 Task: Open Card Card0000000160 in Board Board0000000040 in Workspace WS0000000014 in Trello. Add Member Email0000000056 to Card Card0000000160 in Board Board0000000040 in Workspace WS0000000014 in Trello. Add Red Label titled Label0000000160 to Card Card0000000160 in Board Board0000000040 in Workspace WS0000000014 in Trello. Add Checklist CL0000000160 to Card Card0000000160 in Board Board0000000040 in Workspace WS0000000014 in Trello. Add Dates with Start Date as Jul 01 2023 and Due Date as Jul 31 2023 to Card Card0000000160 in Board Board0000000040 in Workspace WS0000000014 in Trello
Action: Mouse moved to (385, 554)
Screenshot: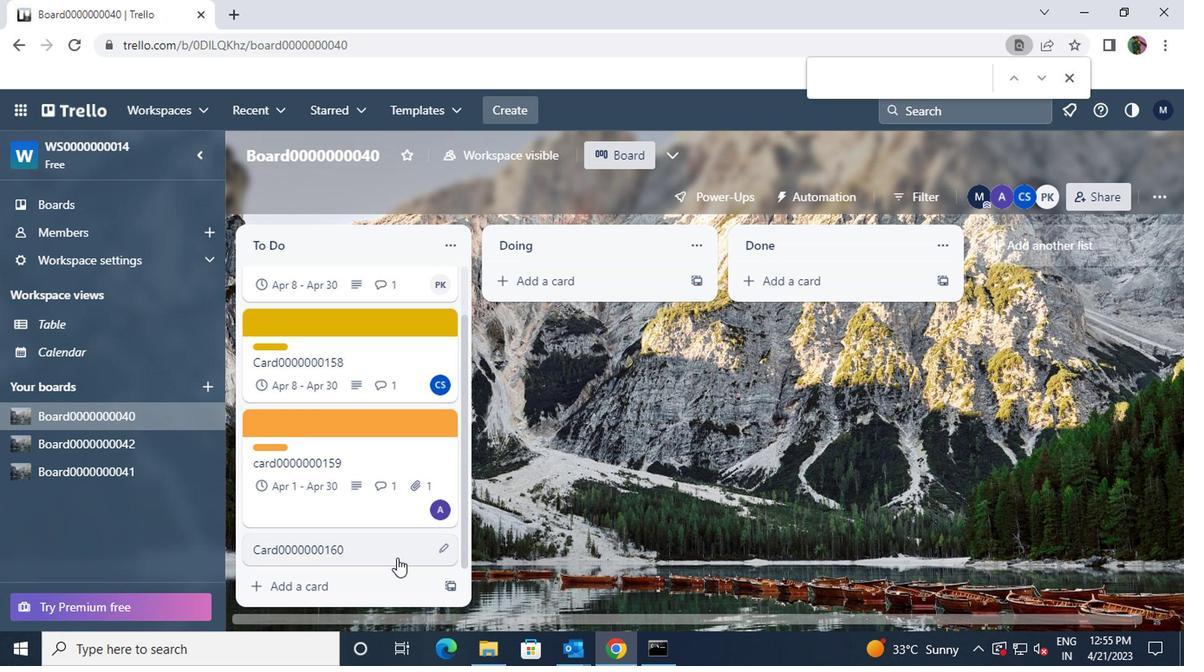 
Action: Mouse pressed left at (385, 554)
Screenshot: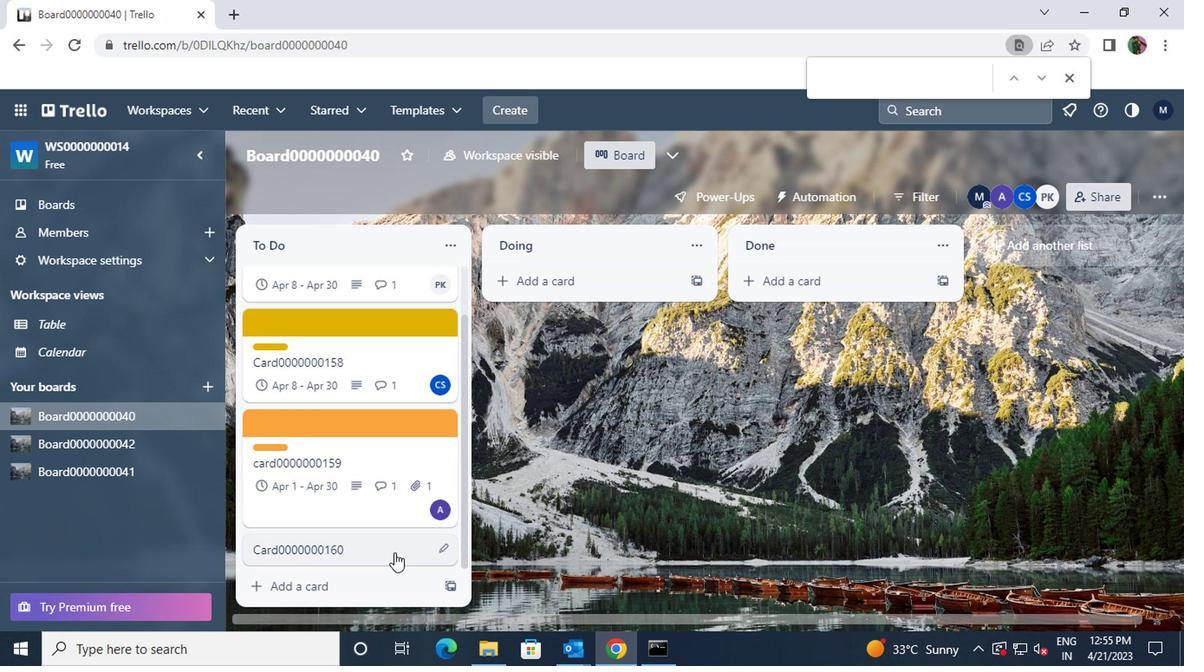 
Action: Mouse moved to (768, 243)
Screenshot: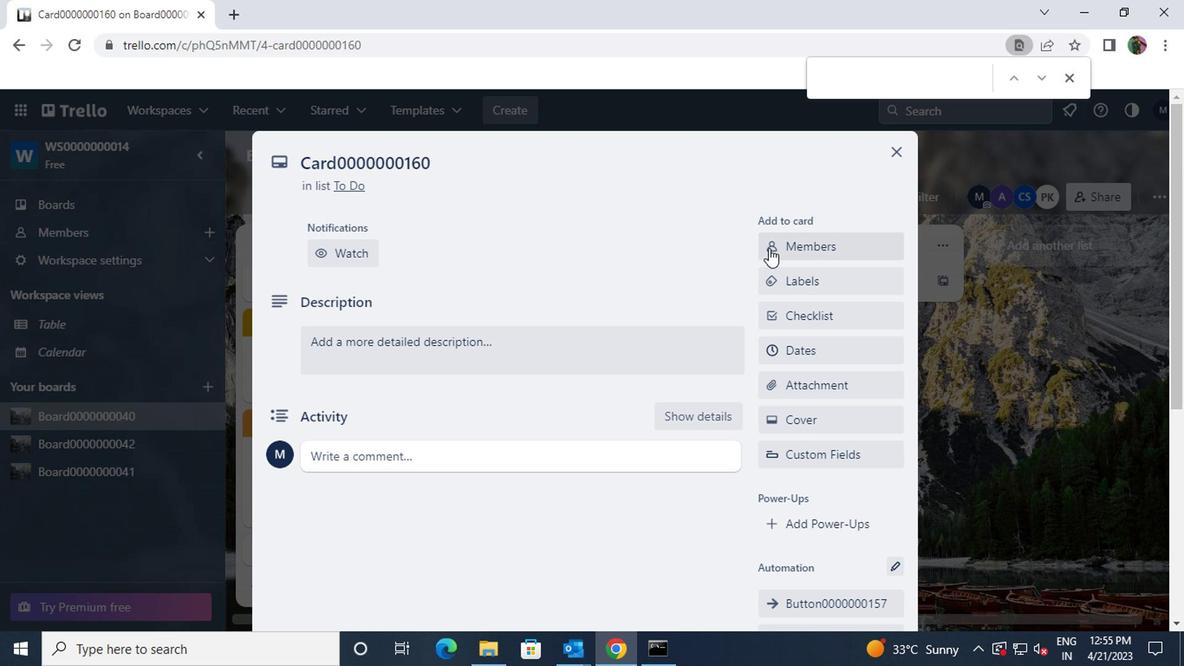 
Action: Mouse pressed left at (768, 243)
Screenshot: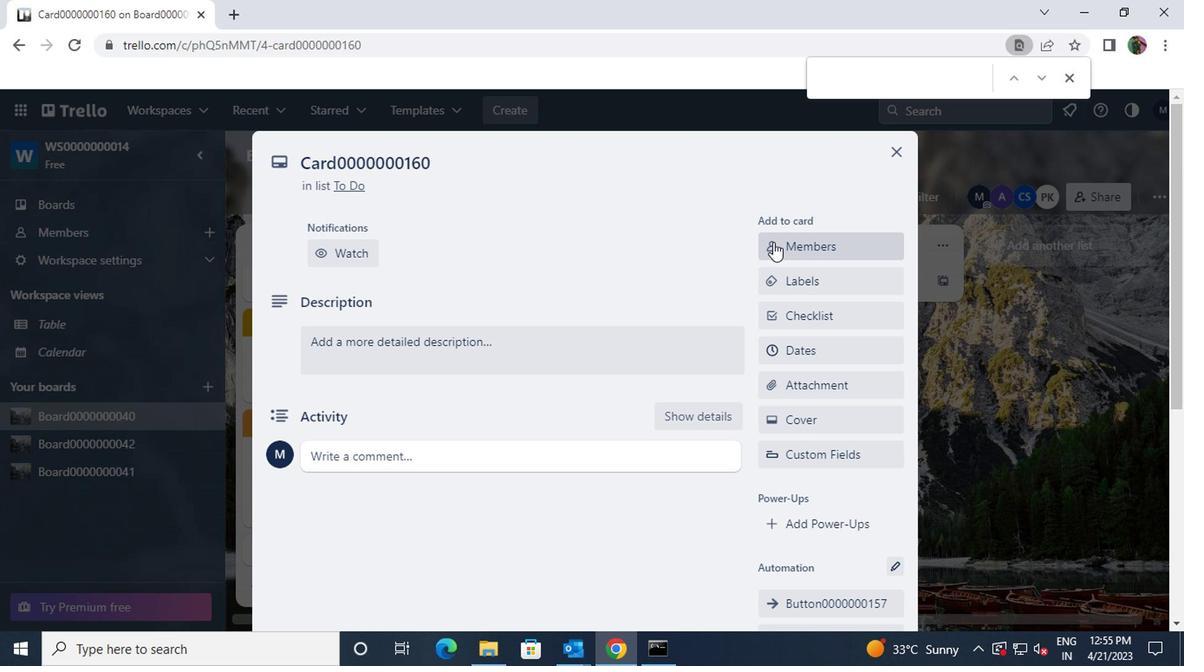 
Action: Key pressed vinnyoffice2<Key.shift>@GMAIL.COM
Screenshot: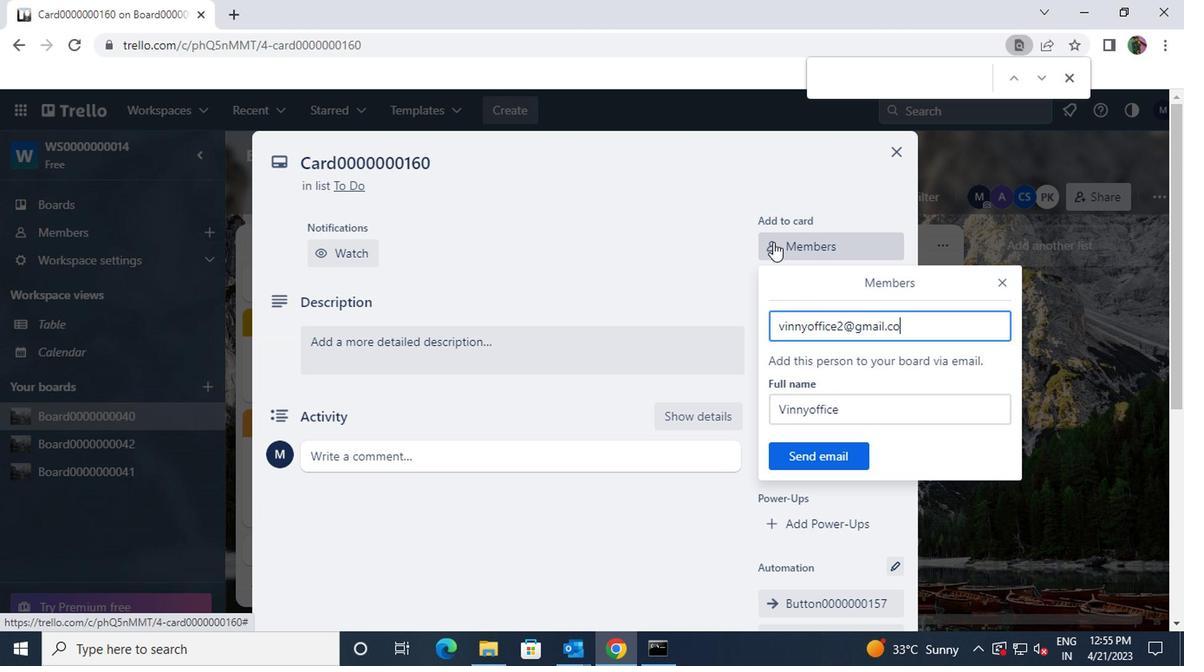 
Action: Mouse moved to (836, 458)
Screenshot: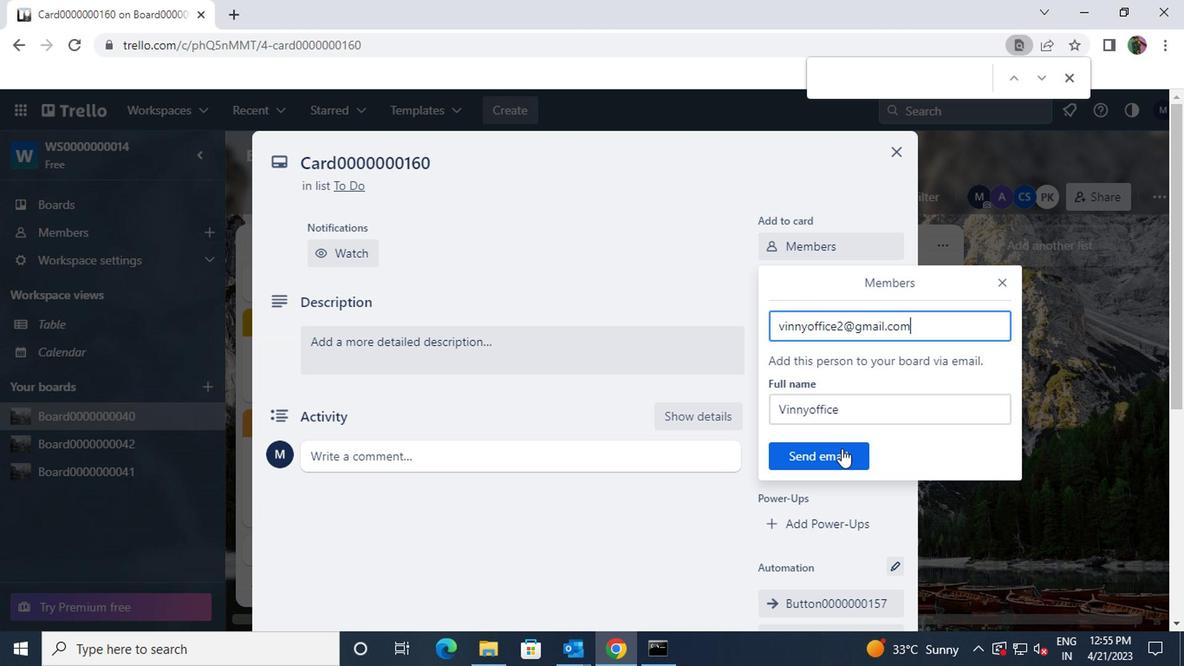 
Action: Mouse pressed left at (836, 458)
Screenshot: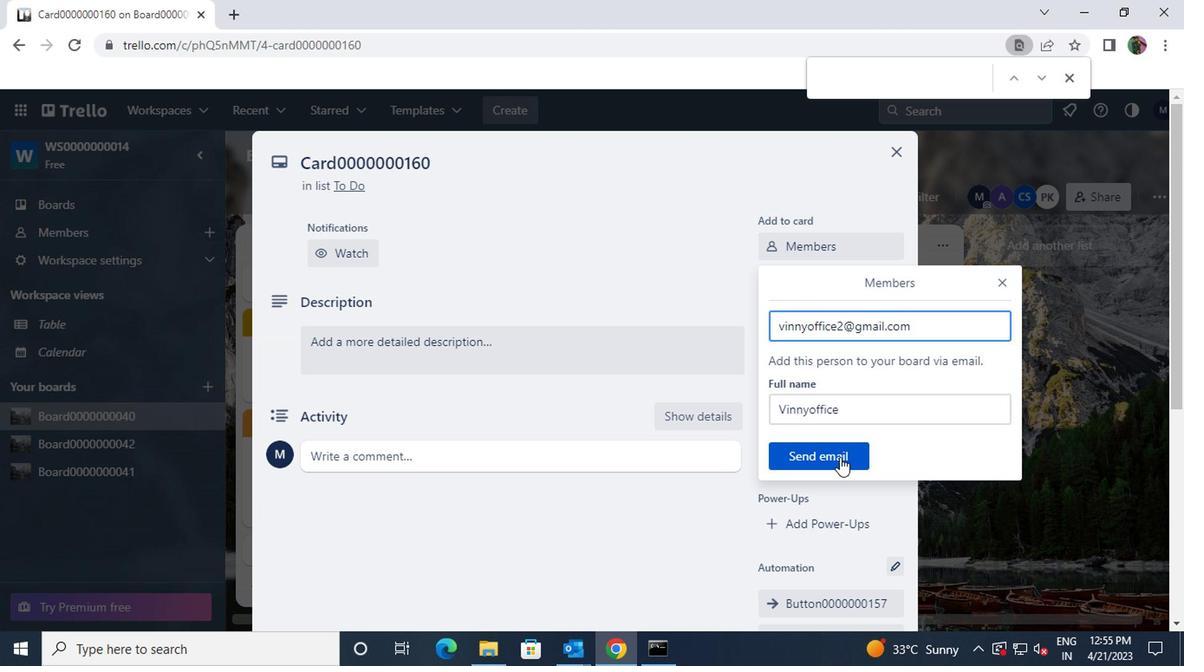 
Action: Mouse moved to (839, 280)
Screenshot: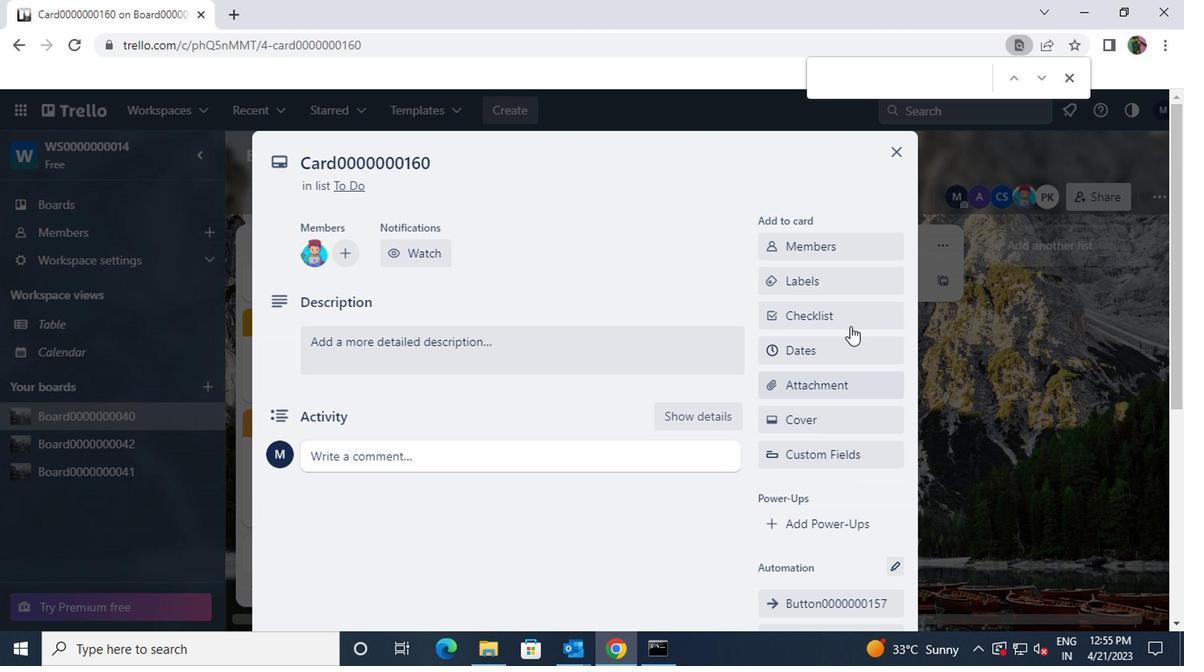 
Action: Mouse pressed left at (839, 280)
Screenshot: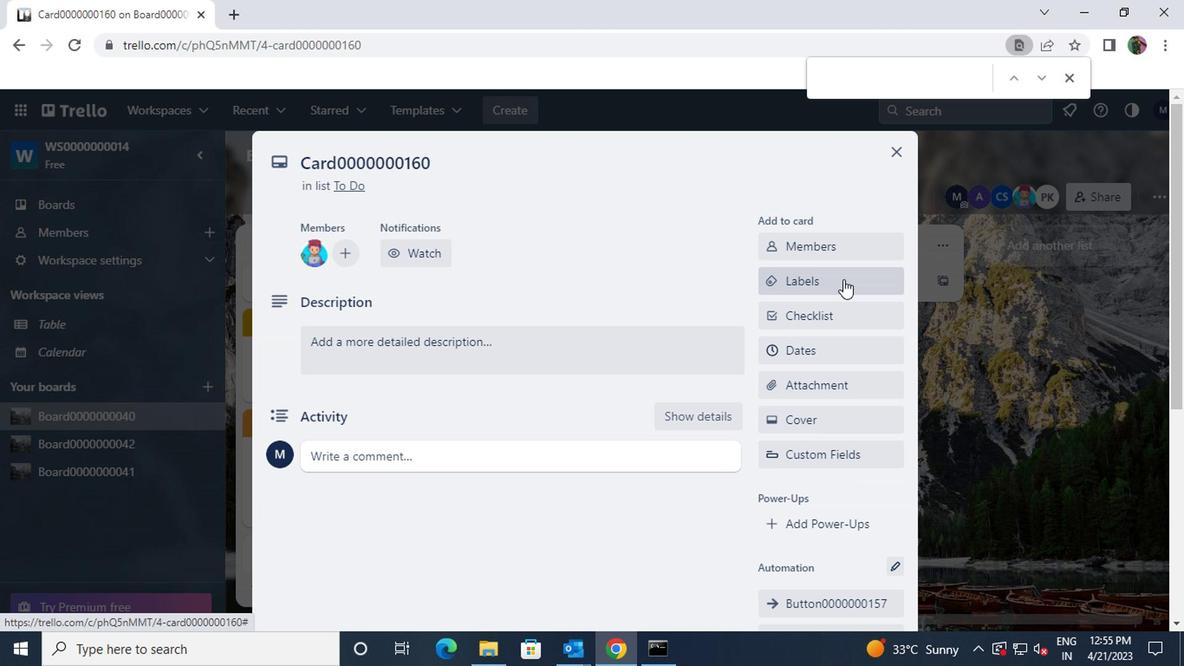 
Action: Mouse moved to (858, 583)
Screenshot: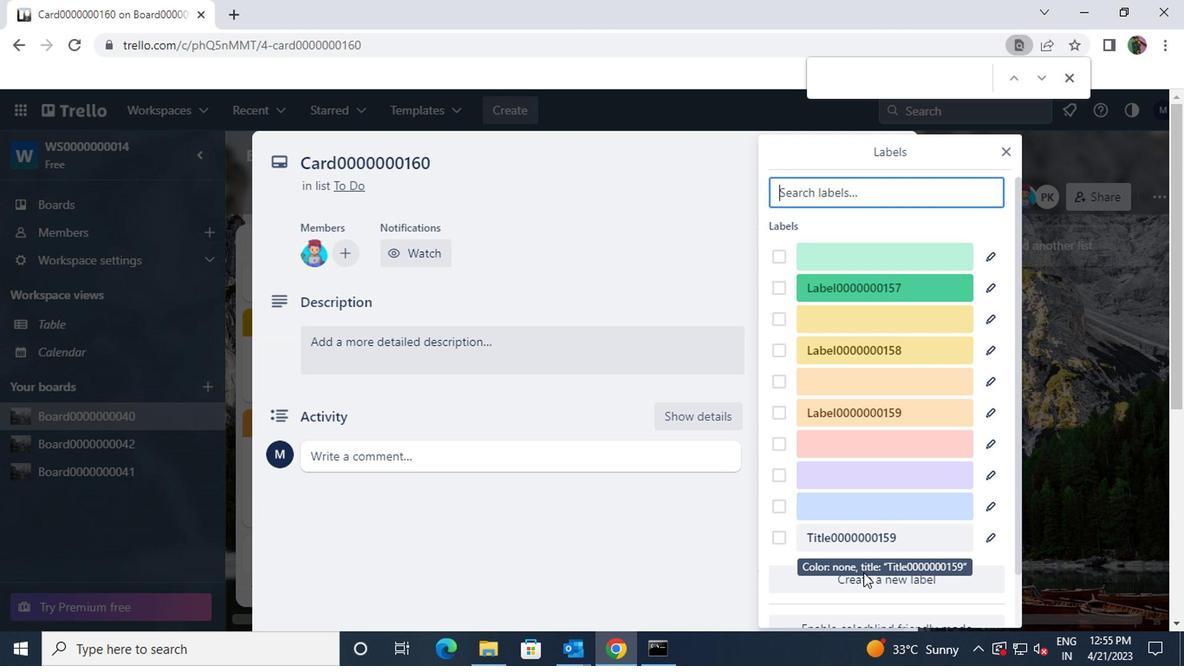 
Action: Mouse pressed left at (858, 583)
Screenshot: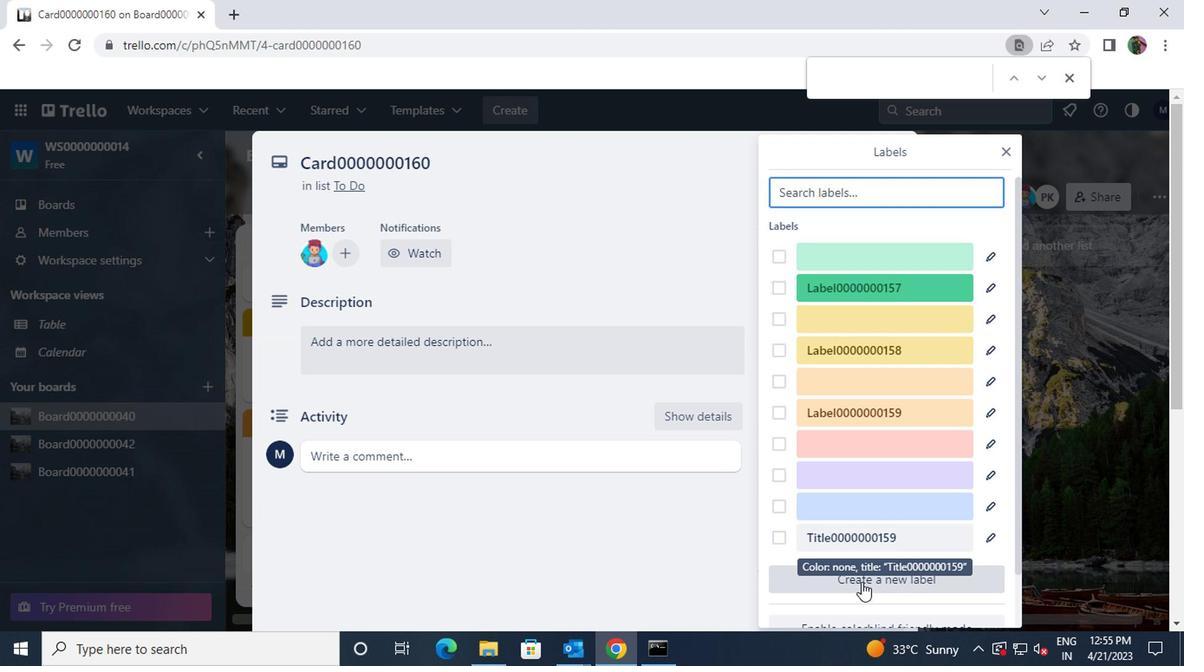 
Action: Mouse moved to (844, 312)
Screenshot: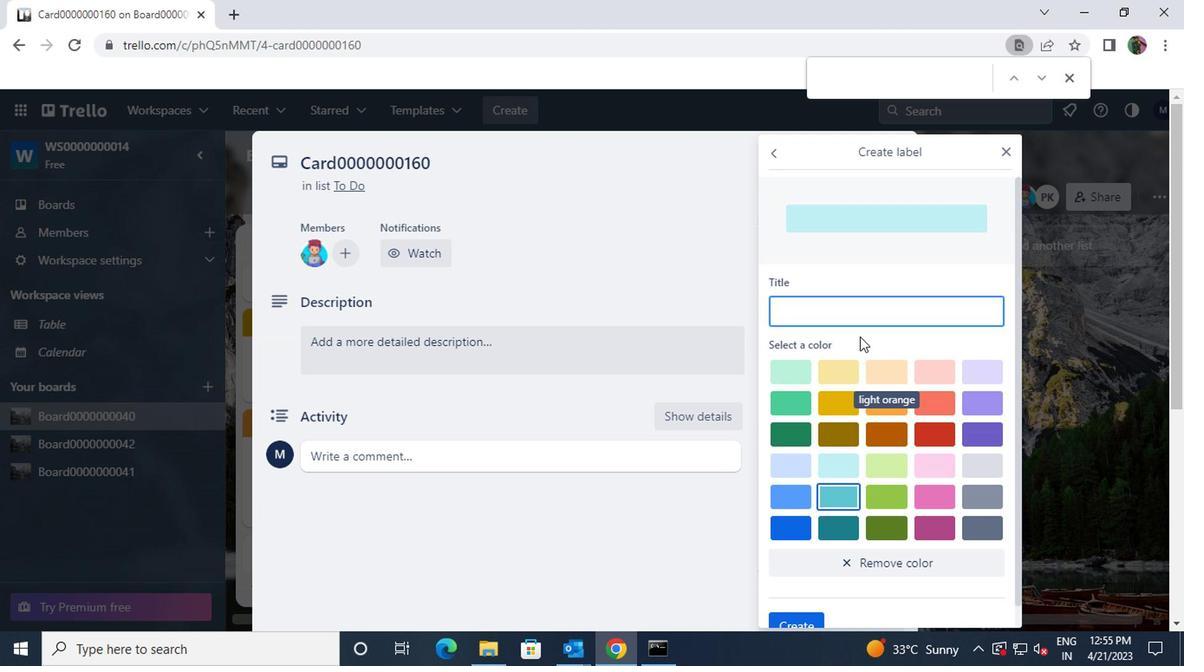 
Action: Mouse pressed left at (844, 312)
Screenshot: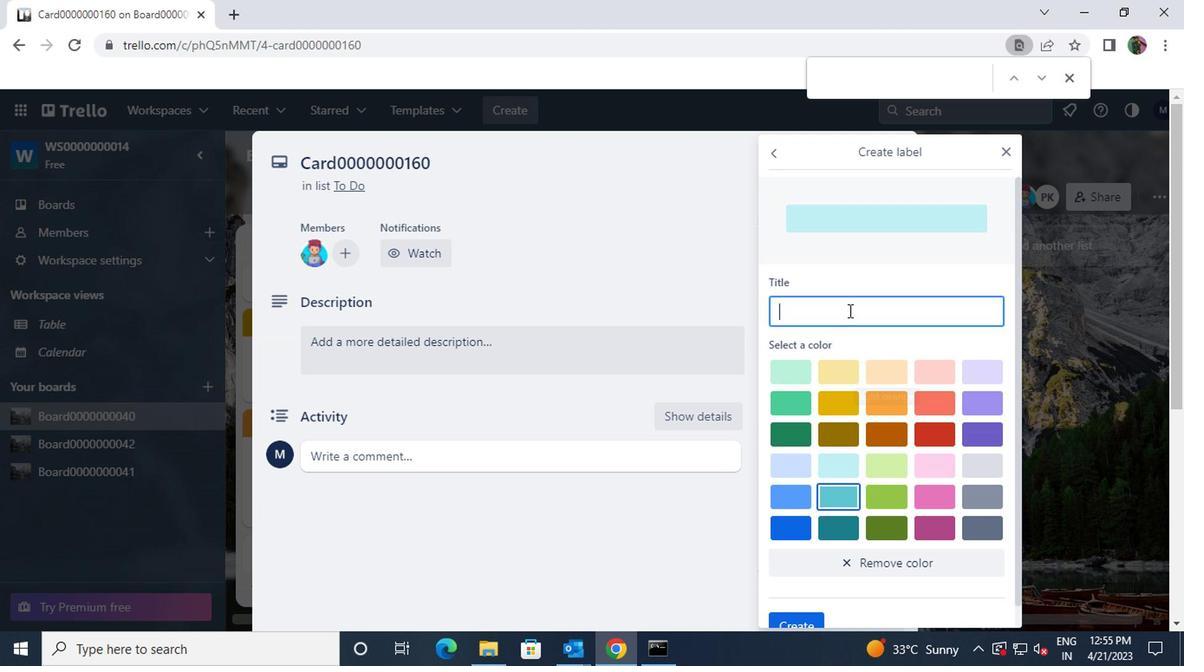 
Action: Key pressed <Key.shift>LABEL0000000160
Screenshot: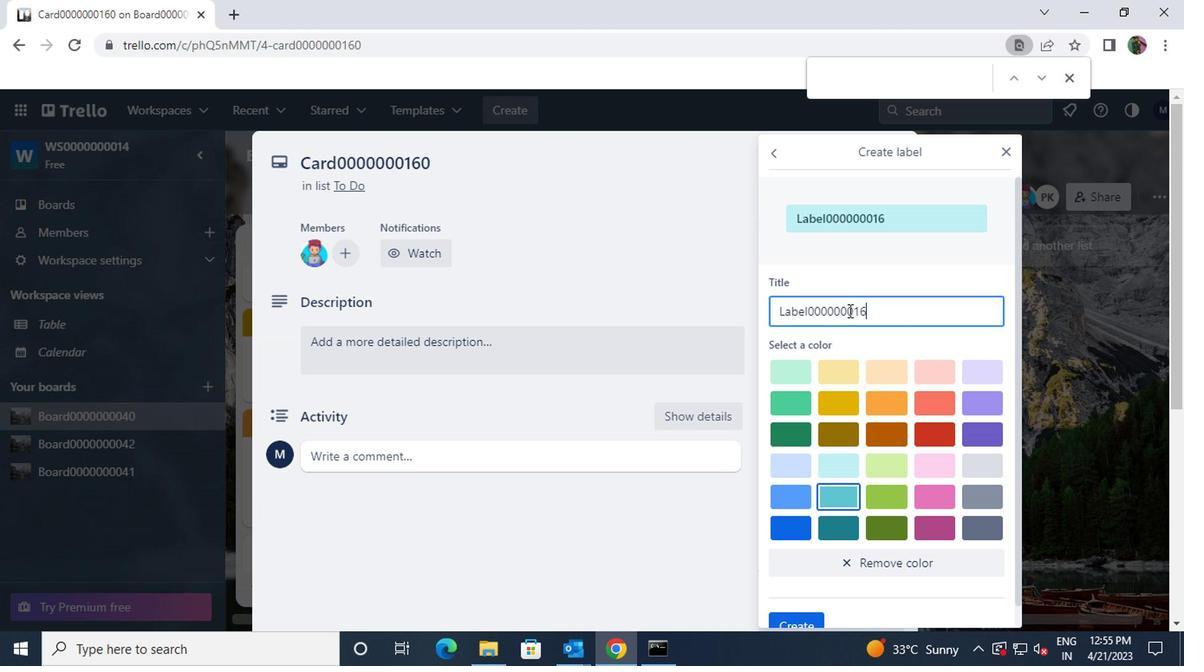 
Action: Mouse moved to (926, 423)
Screenshot: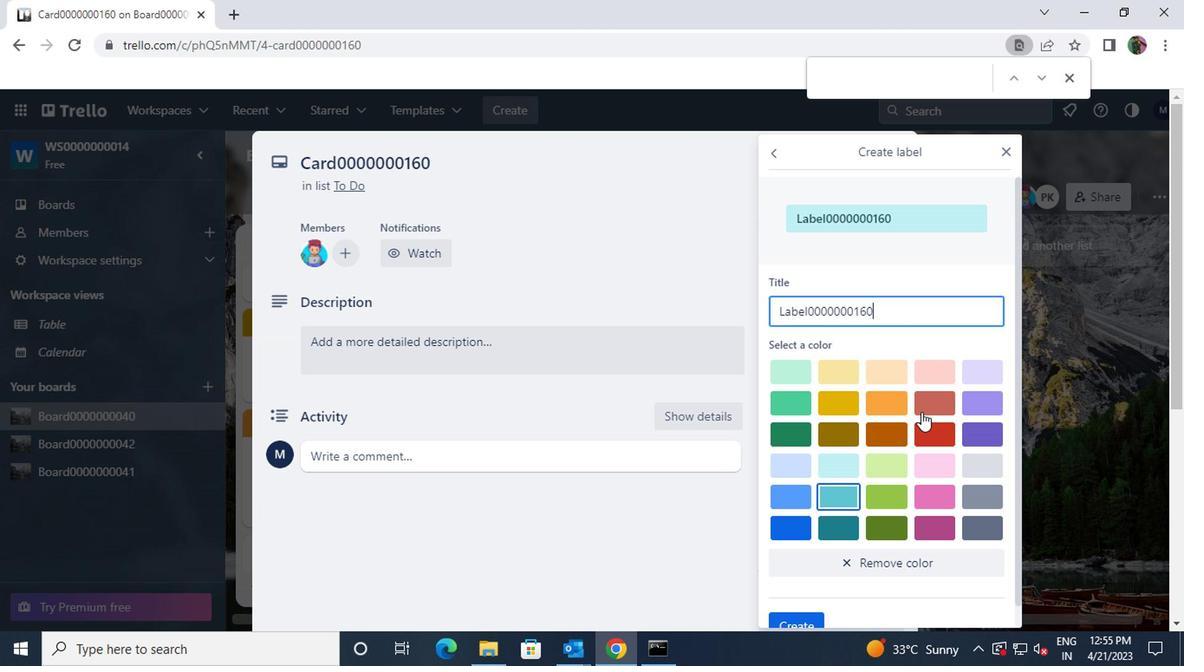 
Action: Mouse pressed left at (926, 423)
Screenshot: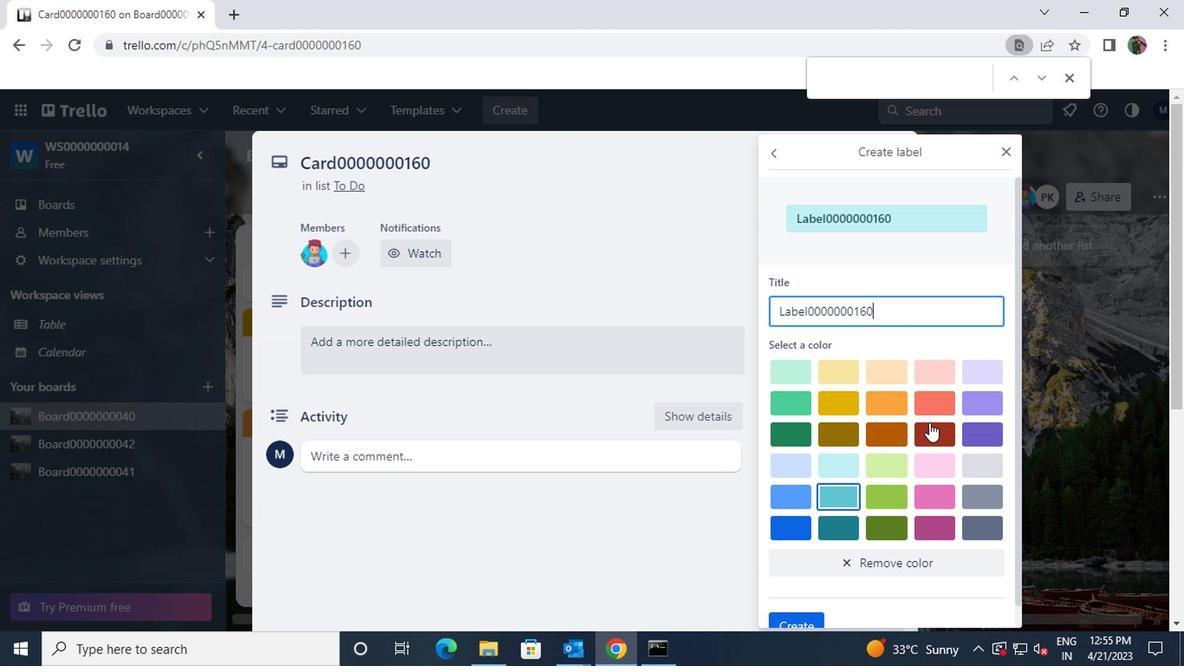 
Action: Mouse scrolled (926, 423) with delta (0, 0)
Screenshot: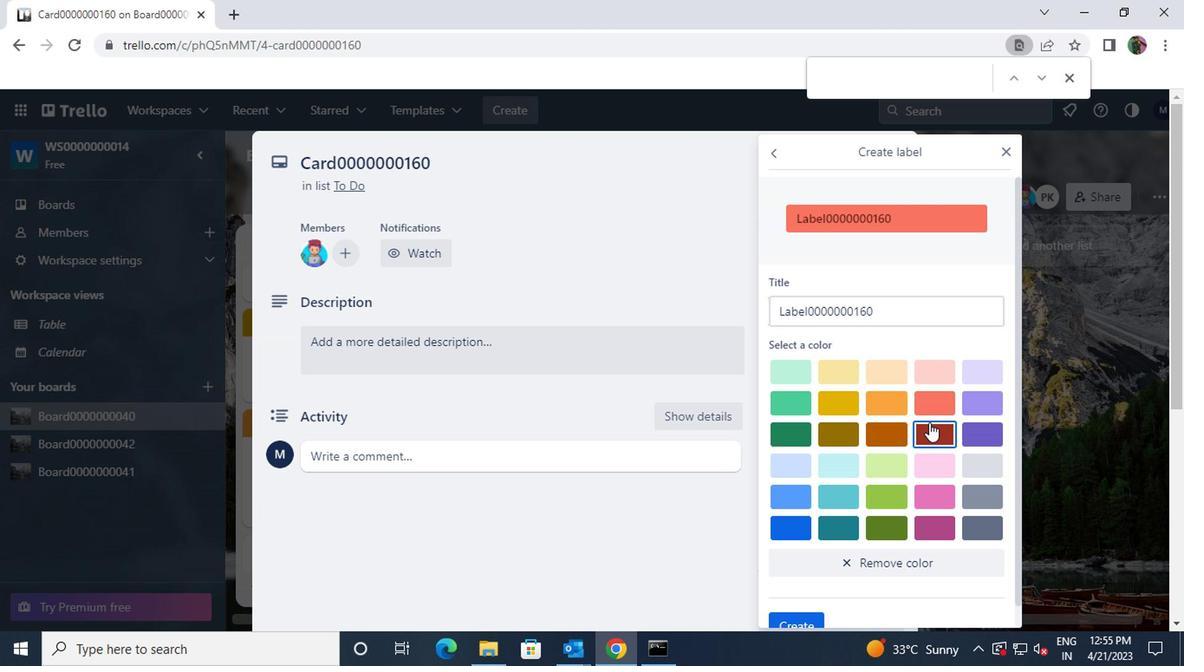 
Action: Mouse scrolled (926, 423) with delta (0, 0)
Screenshot: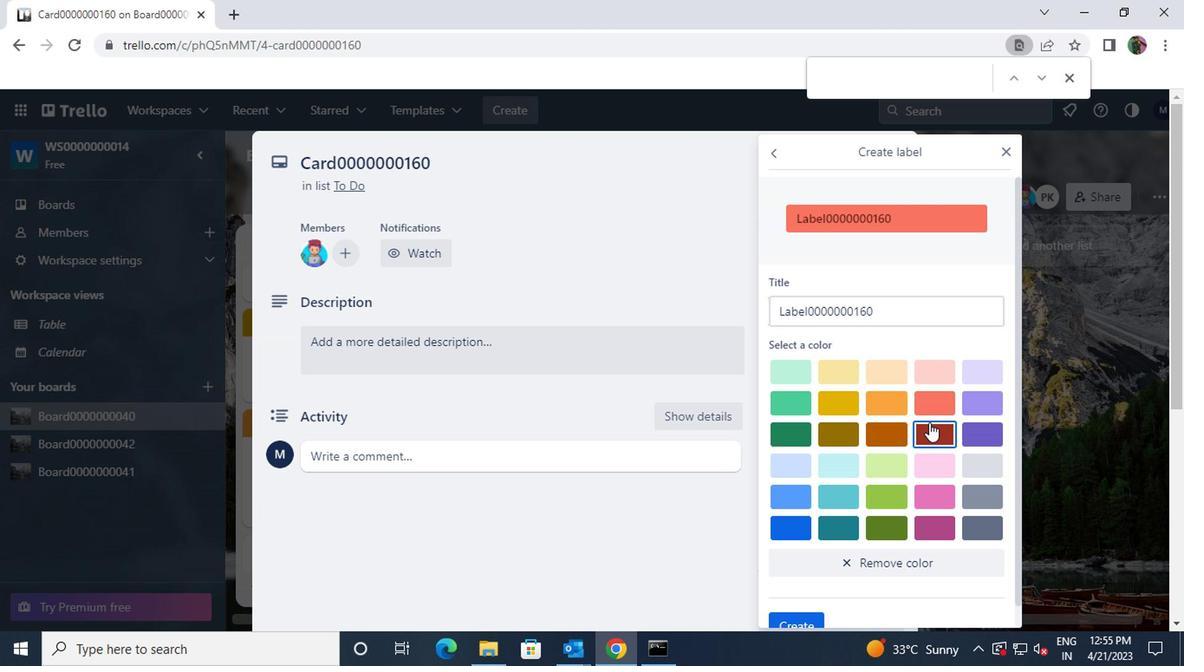 
Action: Mouse moved to (803, 600)
Screenshot: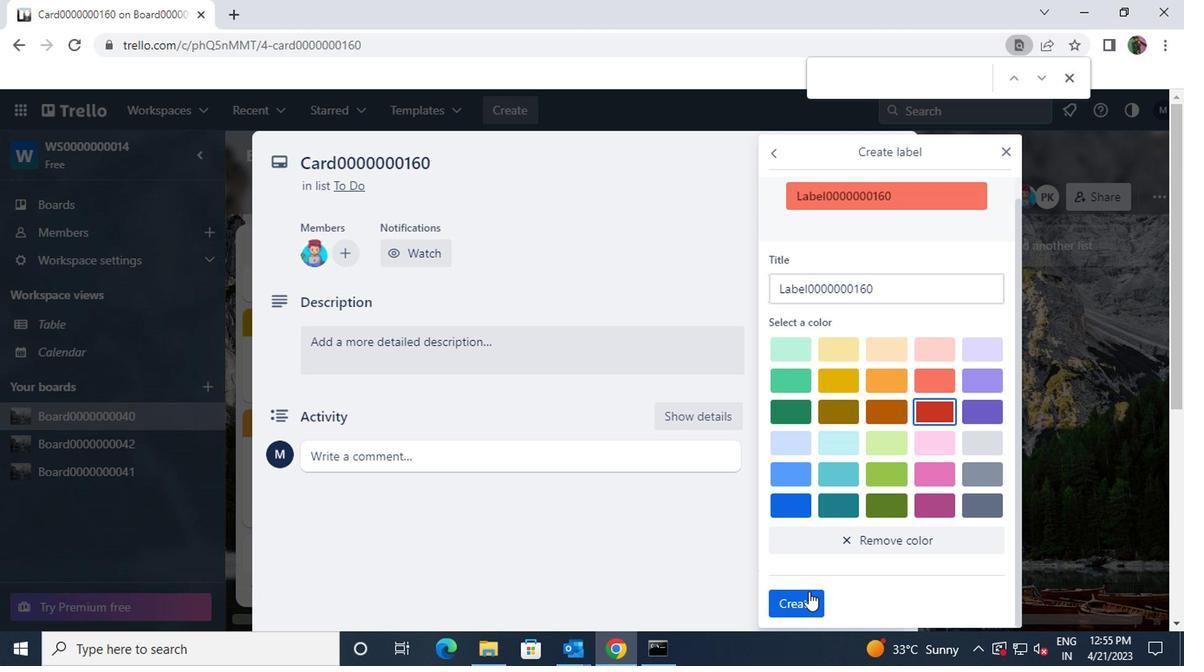 
Action: Mouse pressed left at (803, 600)
Screenshot: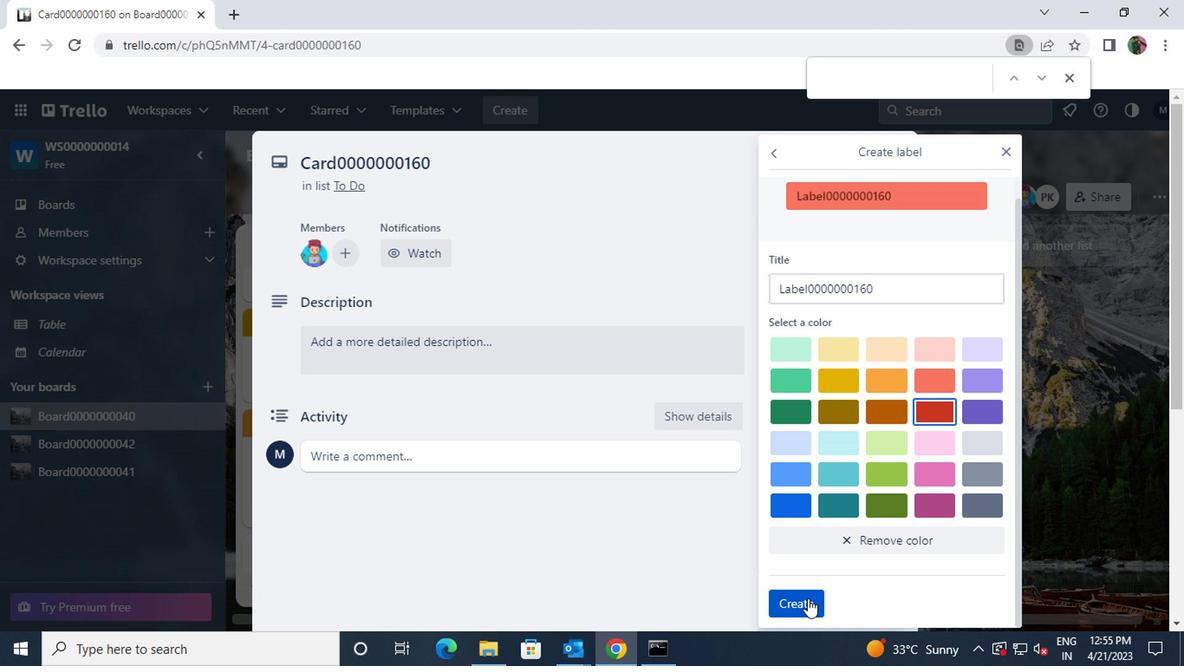 
Action: Mouse moved to (1001, 162)
Screenshot: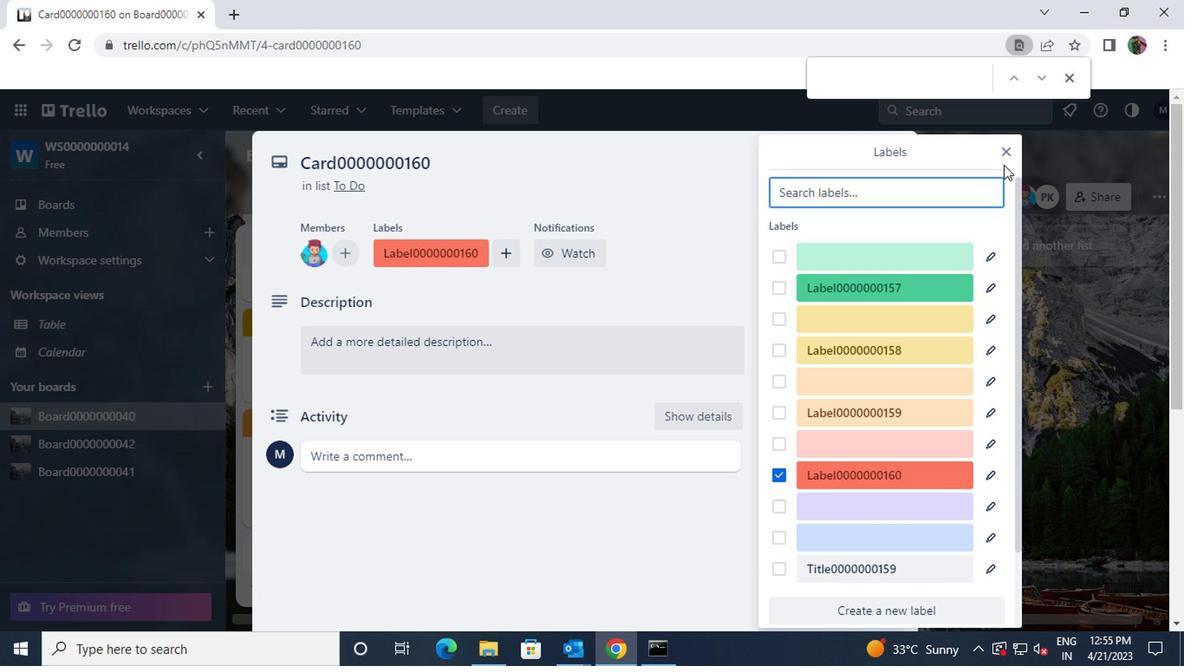 
Action: Mouse pressed left at (1001, 162)
Screenshot: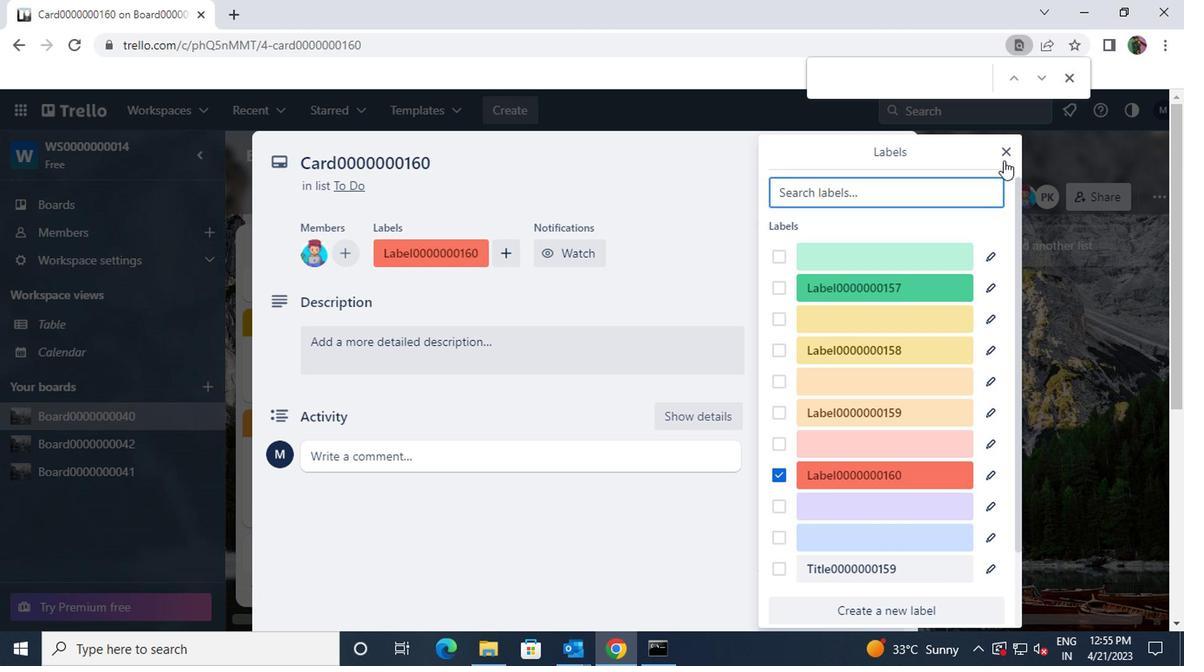 
Action: Mouse moved to (869, 314)
Screenshot: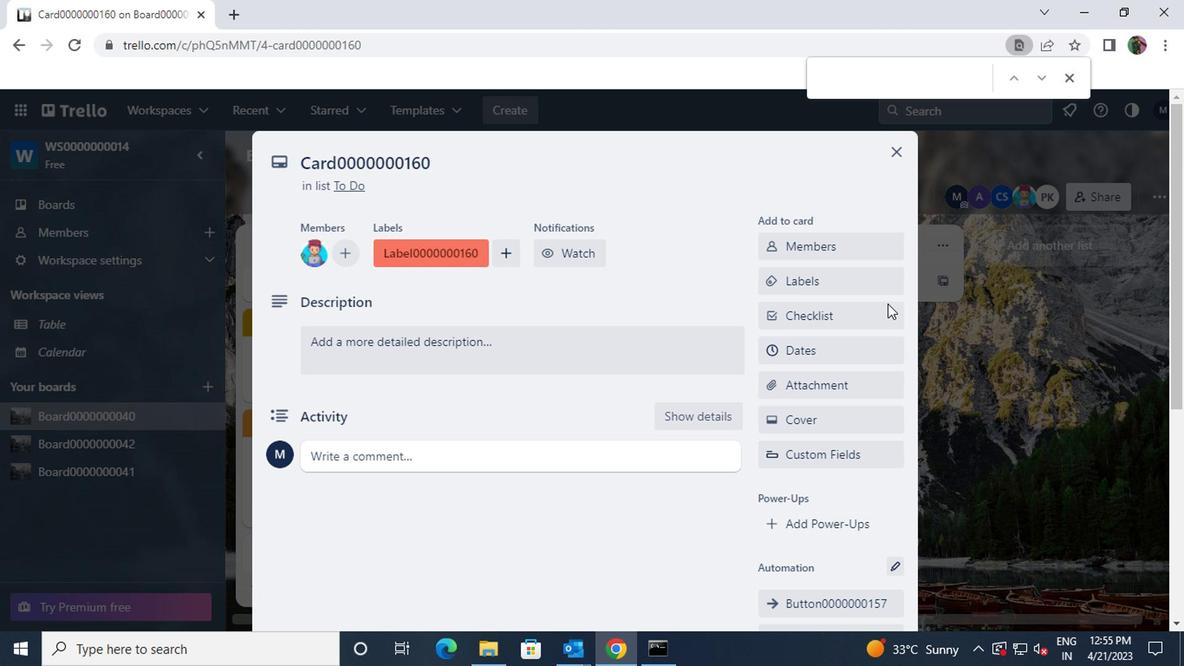 
Action: Mouse pressed left at (869, 314)
Screenshot: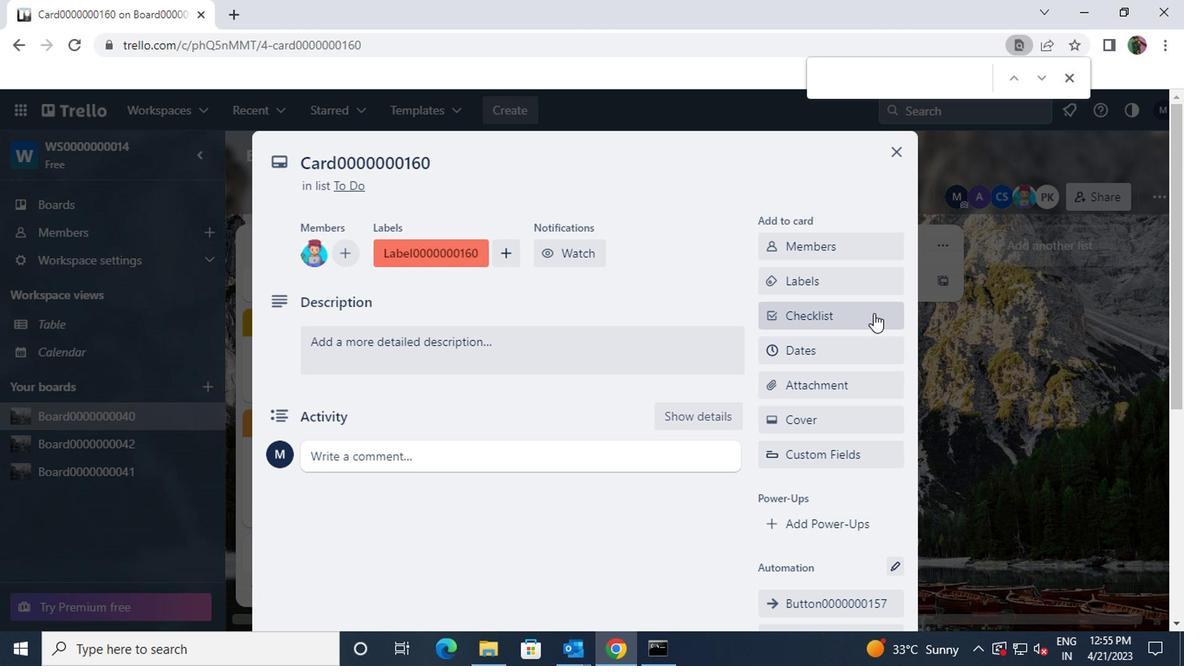 
Action: Mouse moved to (868, 347)
Screenshot: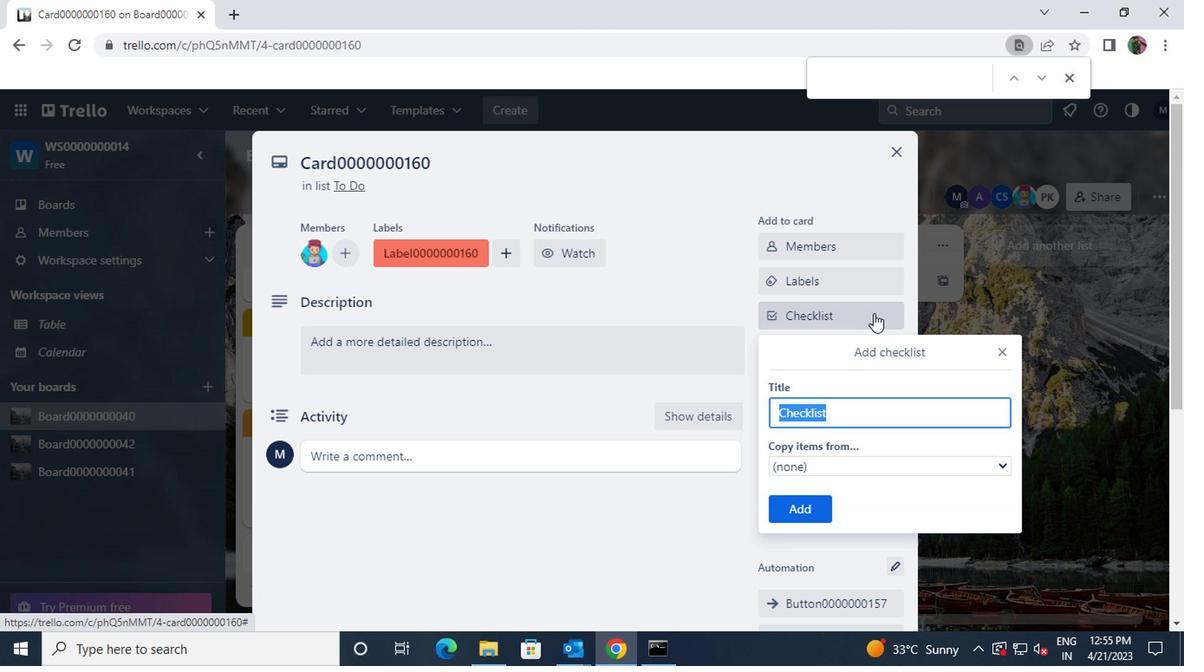 
Action: Key pressed <Key.shift>CL0000000160
Screenshot: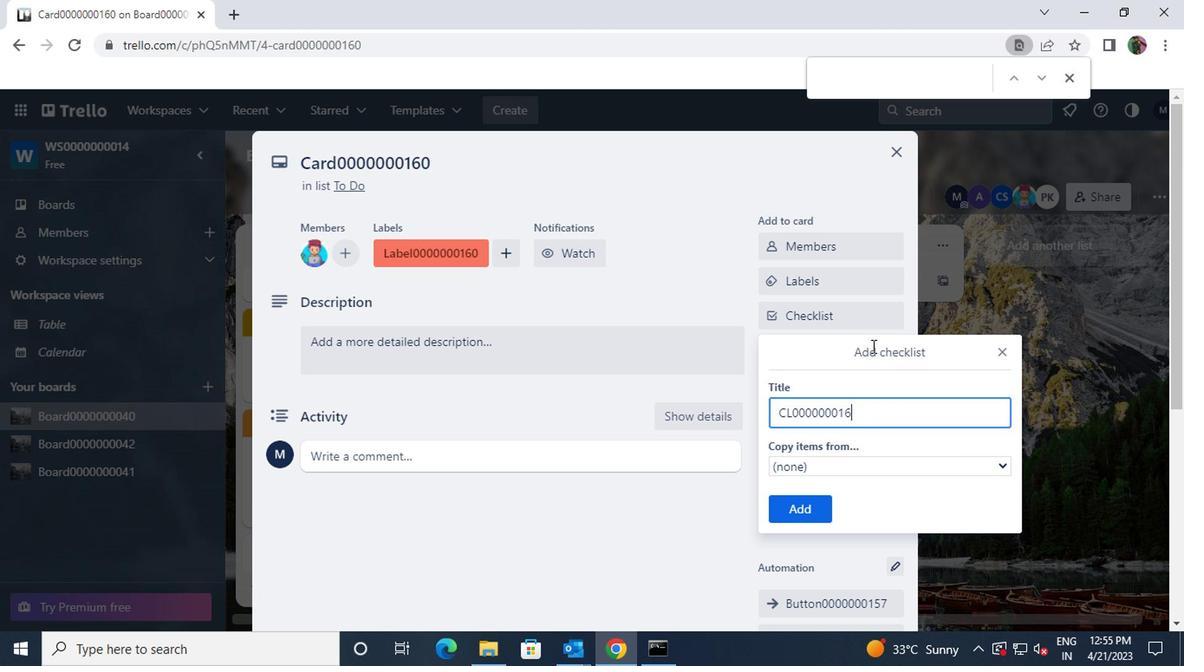 
Action: Mouse moved to (808, 500)
Screenshot: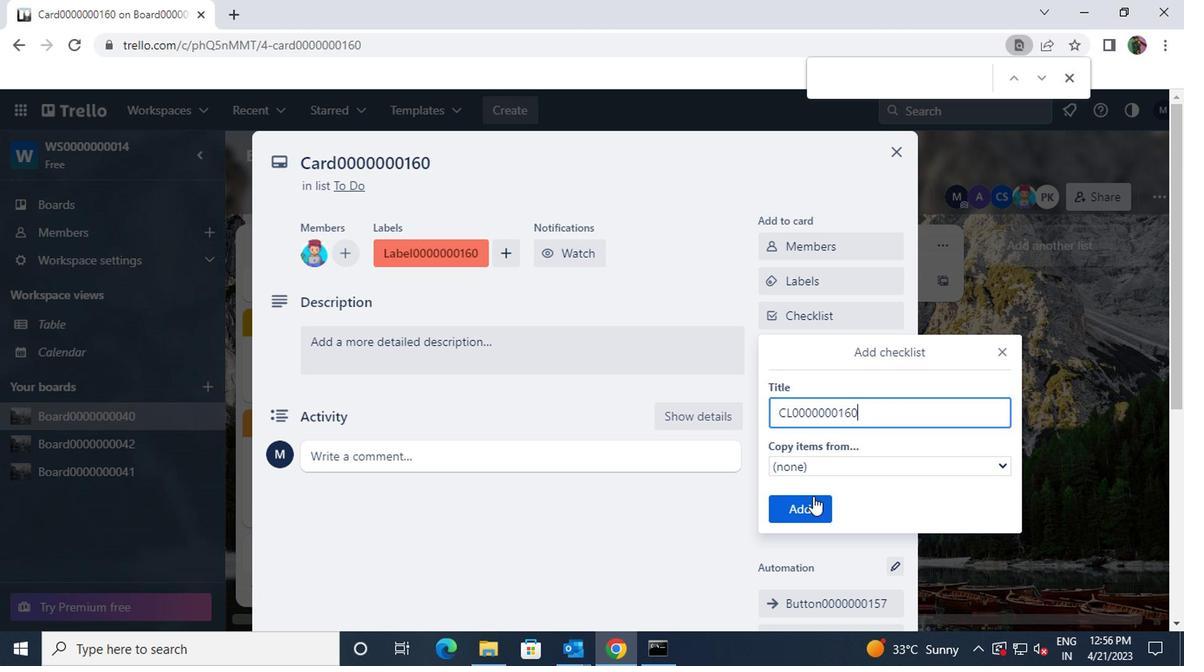 
Action: Mouse pressed left at (808, 500)
Screenshot: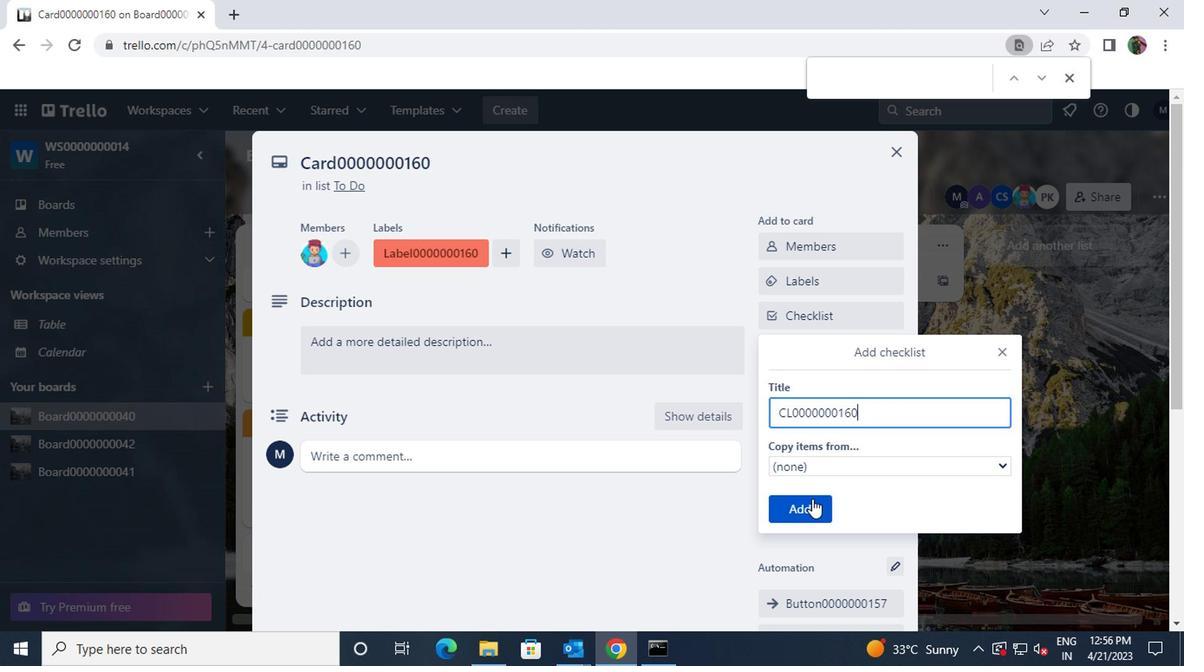
Action: Mouse moved to (834, 357)
Screenshot: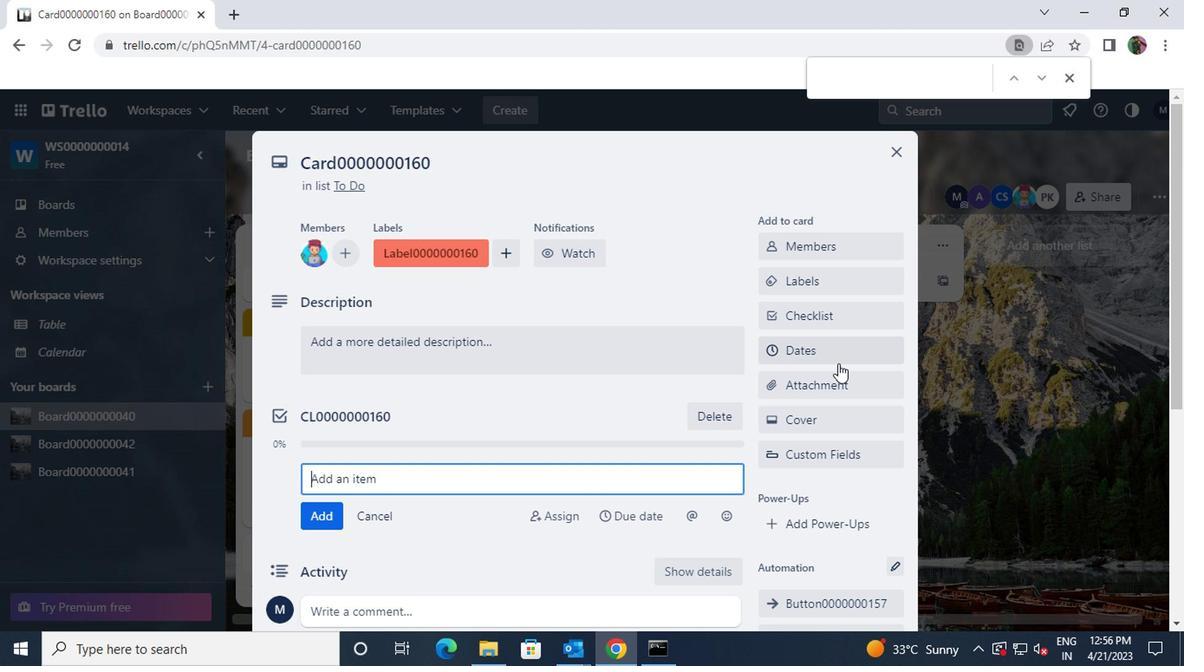 
Action: Mouse pressed left at (834, 357)
Screenshot: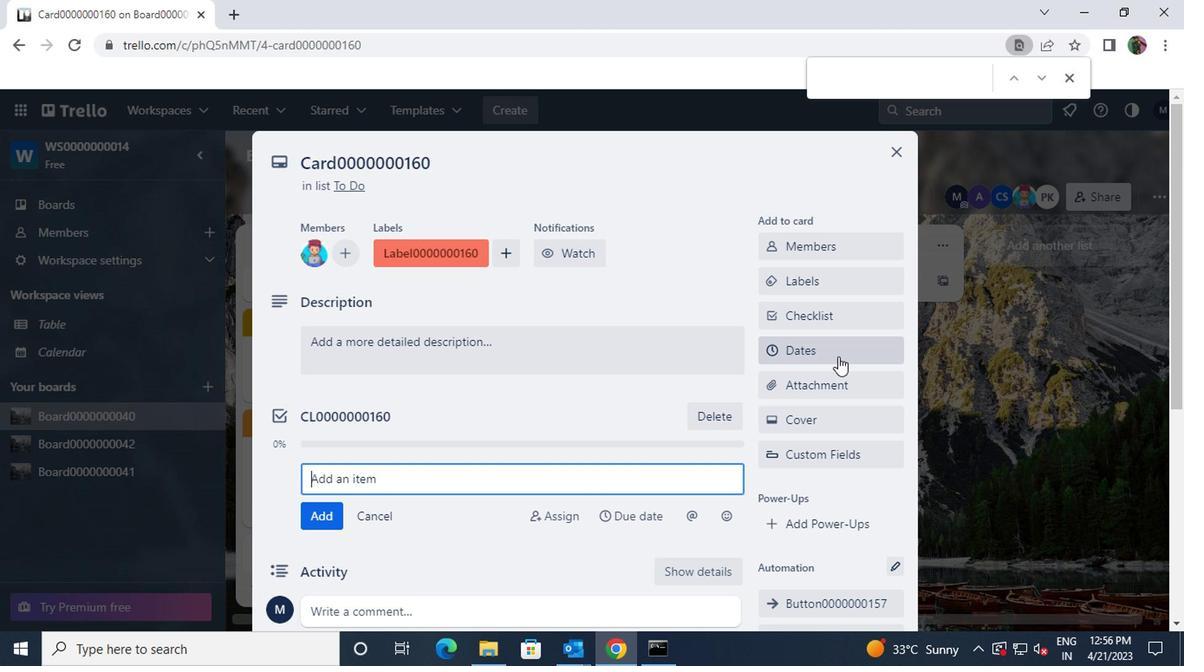 
Action: Mouse moved to (989, 204)
Screenshot: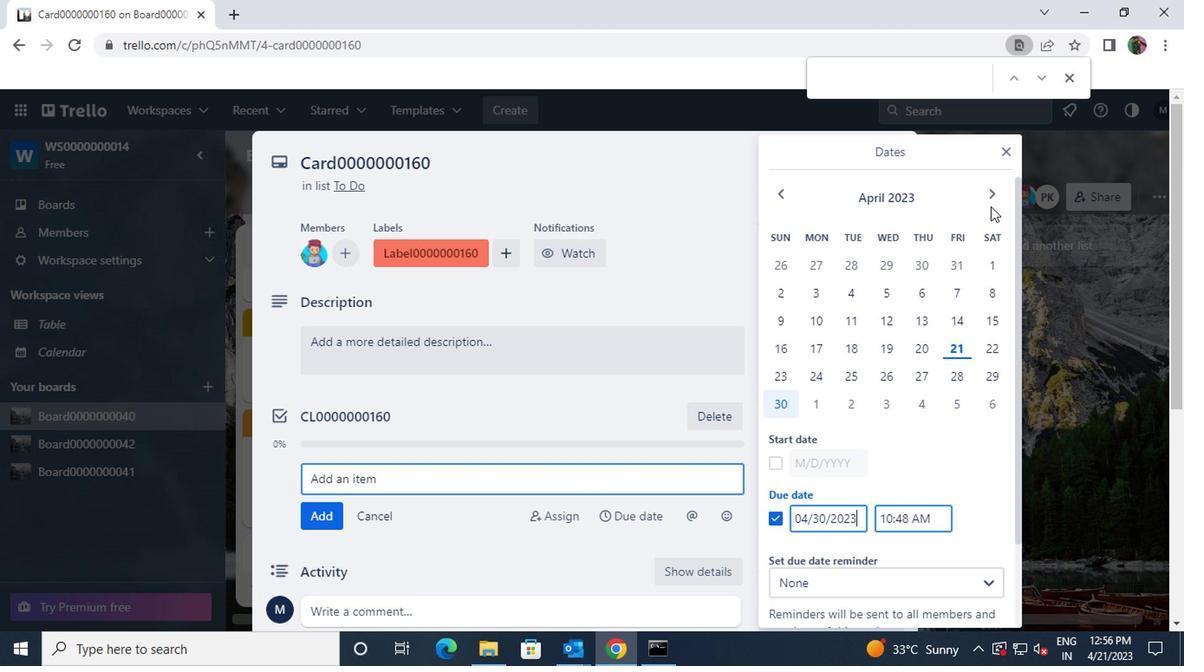 
Action: Mouse pressed left at (989, 204)
Screenshot: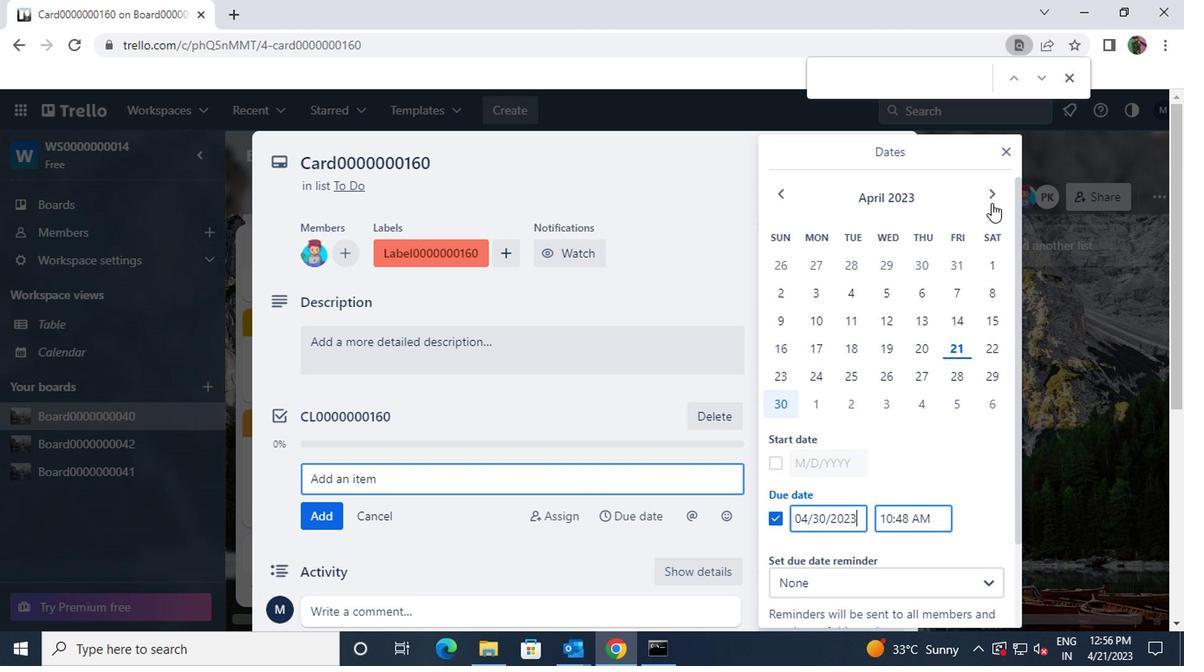 
Action: Mouse pressed left at (989, 204)
Screenshot: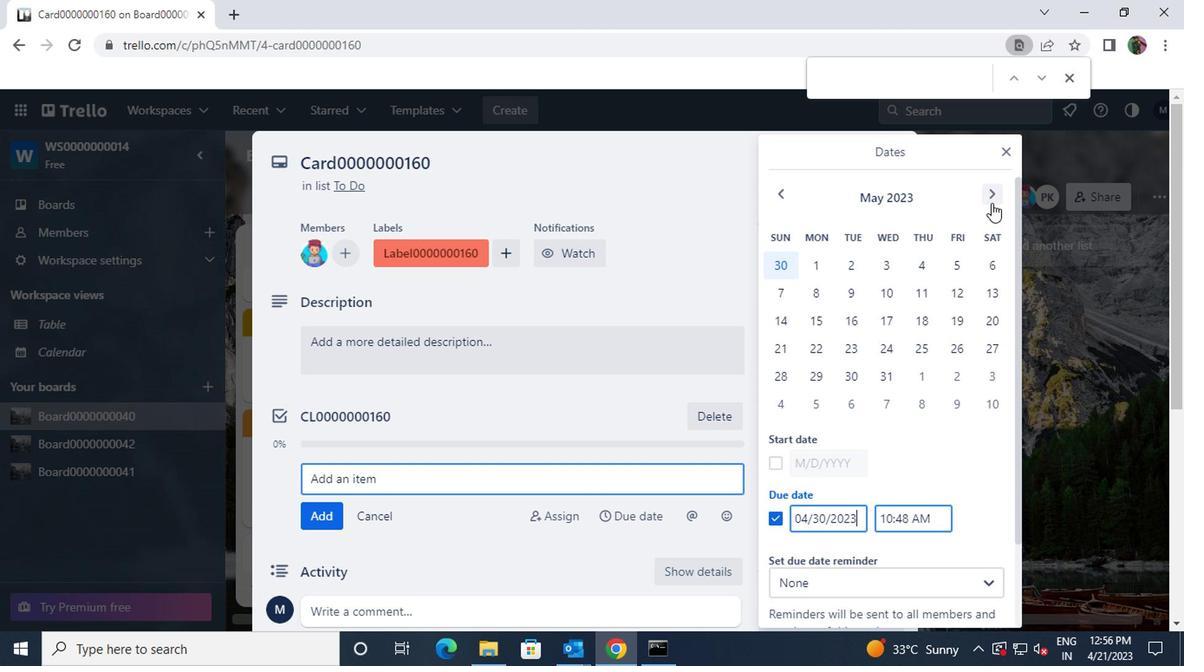 
Action: Mouse pressed left at (989, 204)
Screenshot: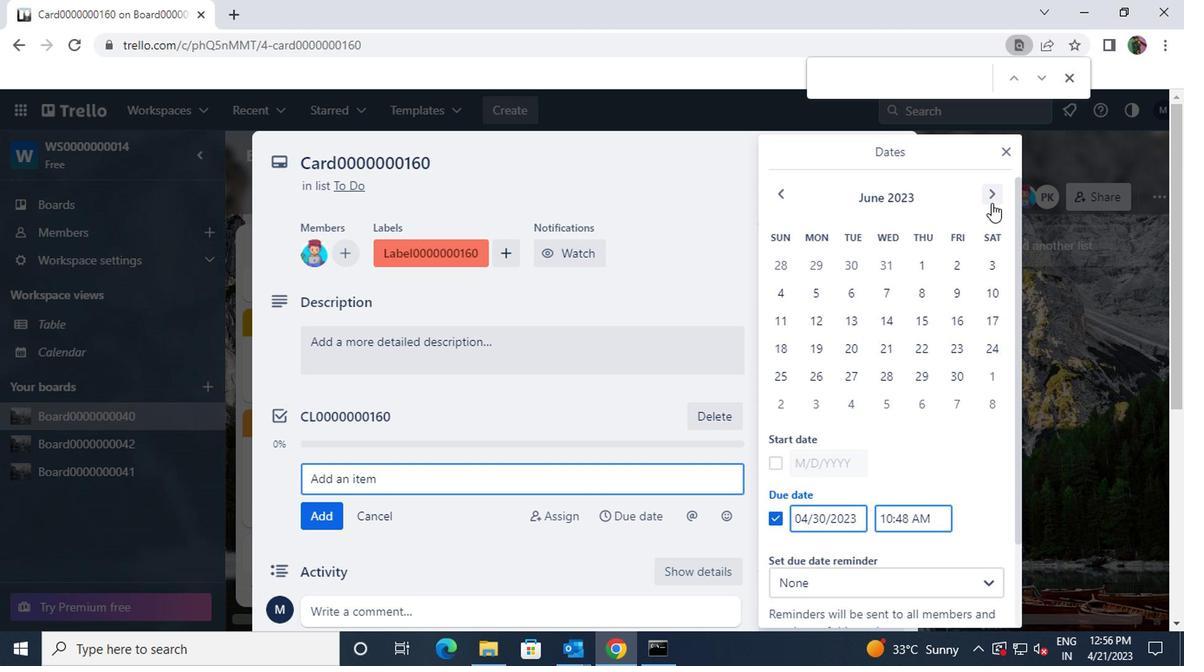 
Action: Mouse moved to (774, 468)
Screenshot: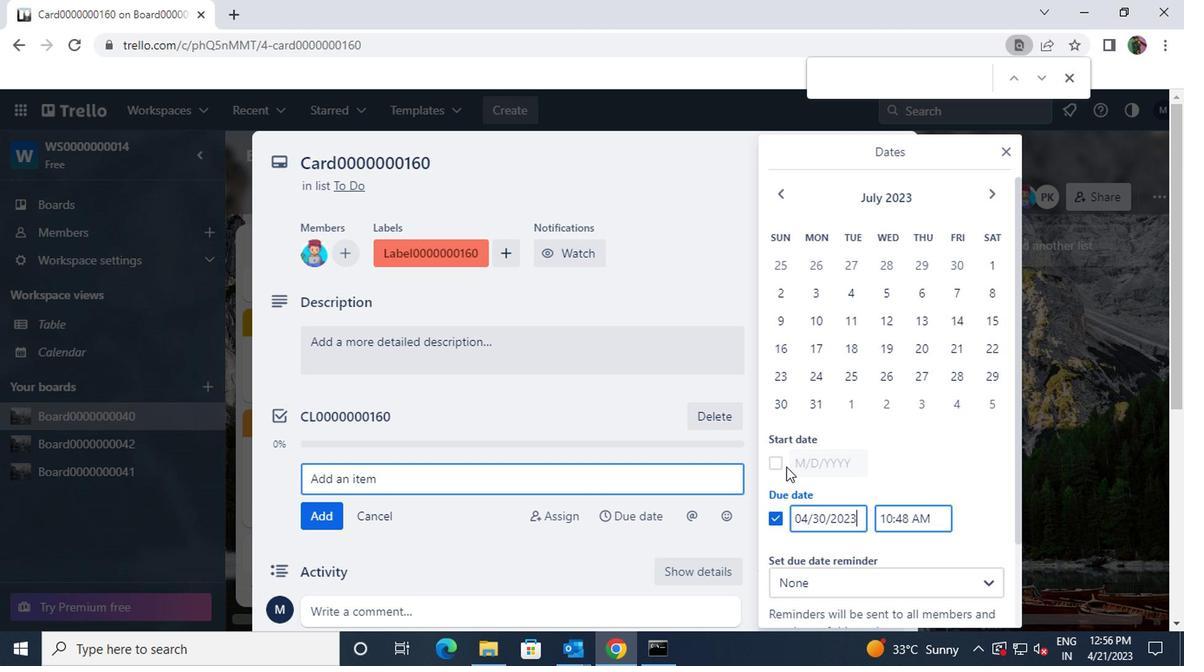 
Action: Mouse pressed left at (774, 468)
Screenshot: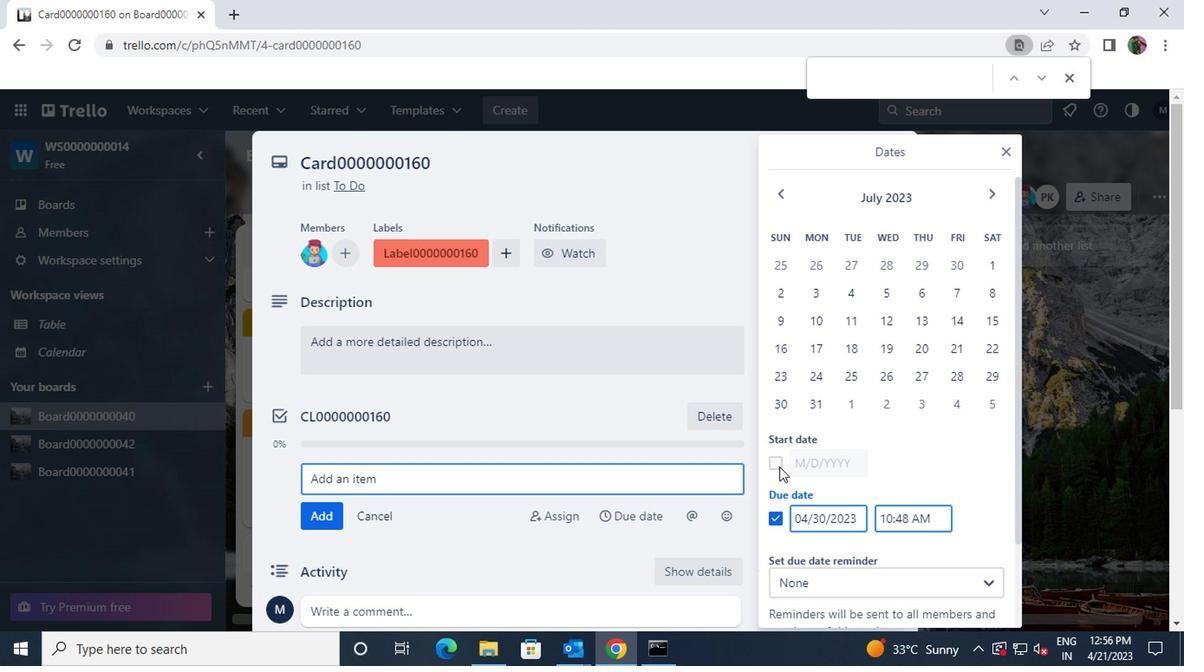 
Action: Mouse moved to (990, 267)
Screenshot: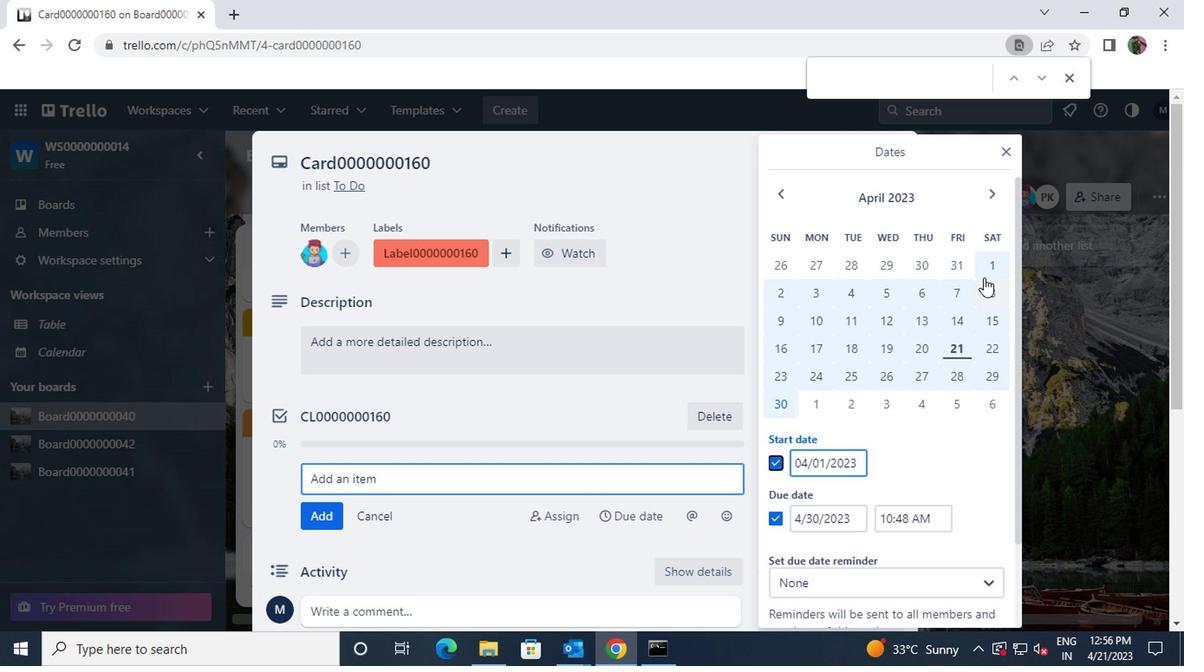 
Action: Mouse pressed left at (990, 267)
Screenshot: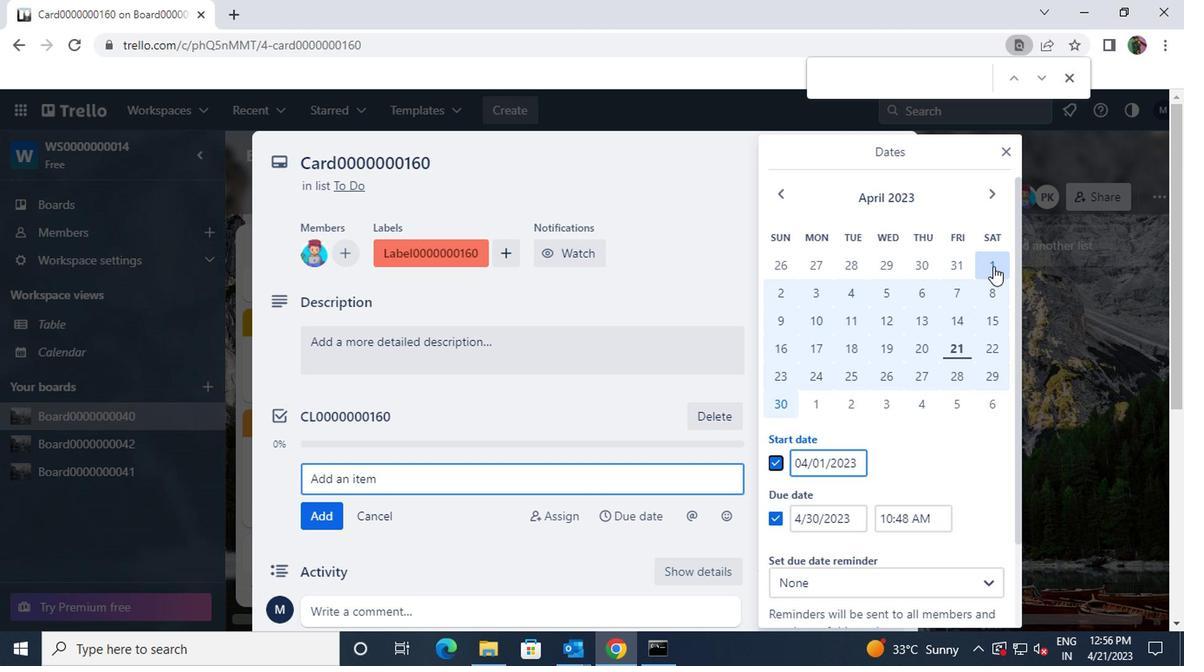 
Action: Mouse moved to (785, 401)
Screenshot: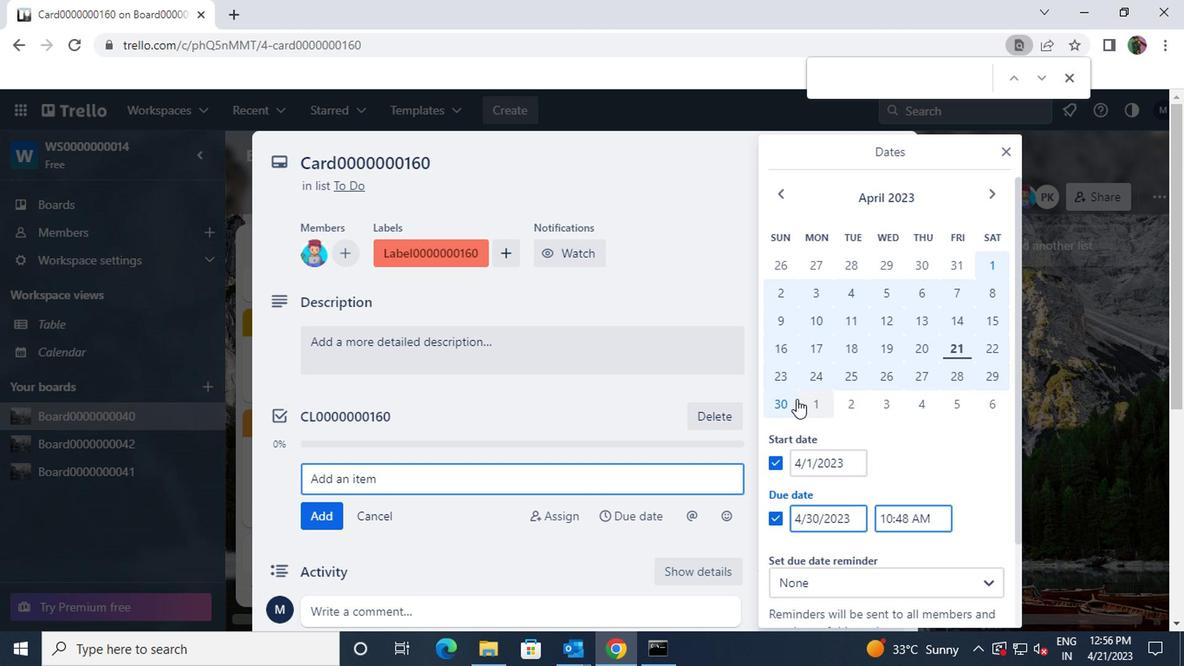 
Action: Mouse pressed left at (785, 401)
Screenshot: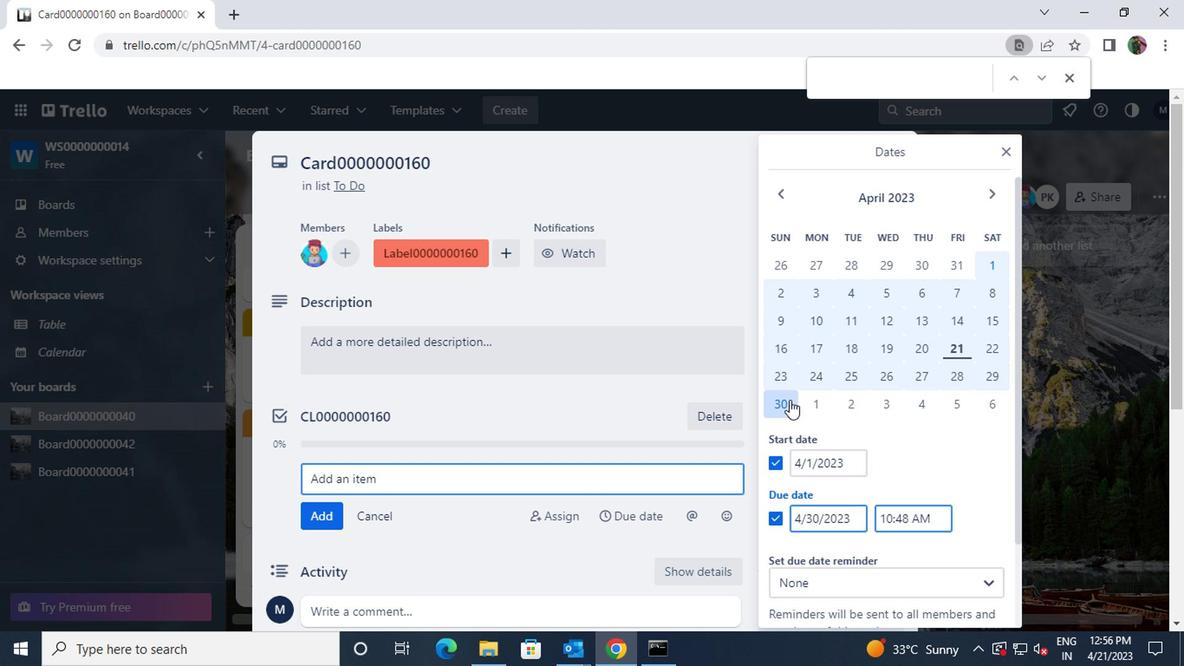 
Action: Mouse scrolled (785, 400) with delta (0, -1)
Screenshot: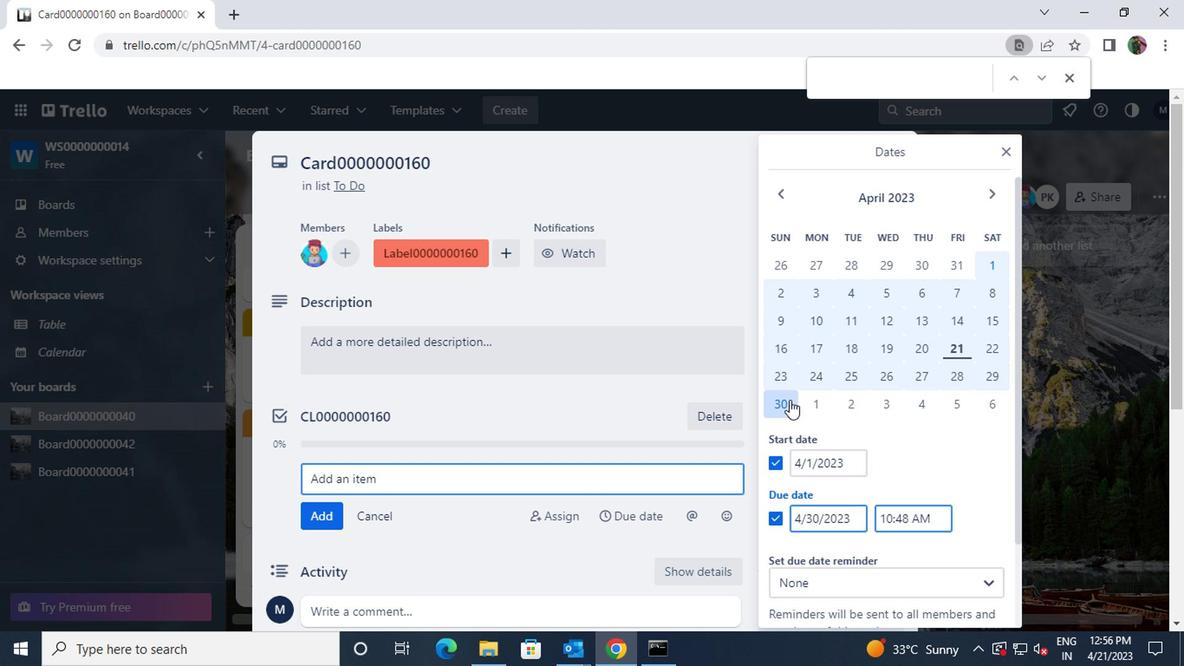 
Action: Mouse scrolled (785, 400) with delta (0, -1)
Screenshot: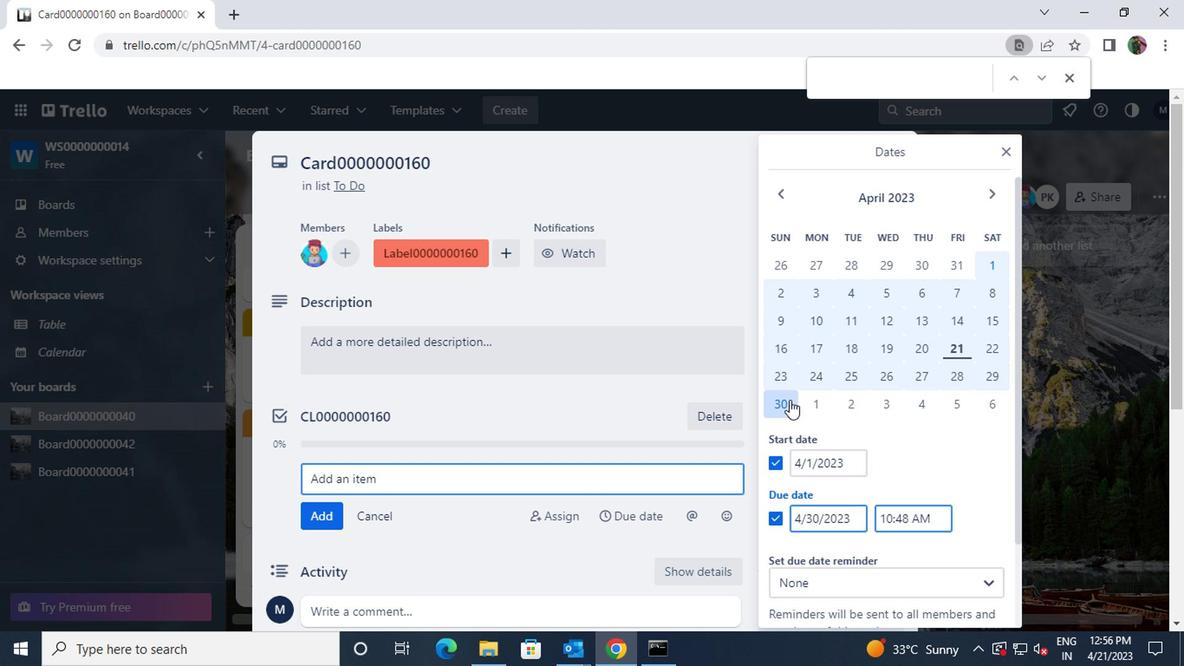 
Action: Mouse moved to (818, 563)
Screenshot: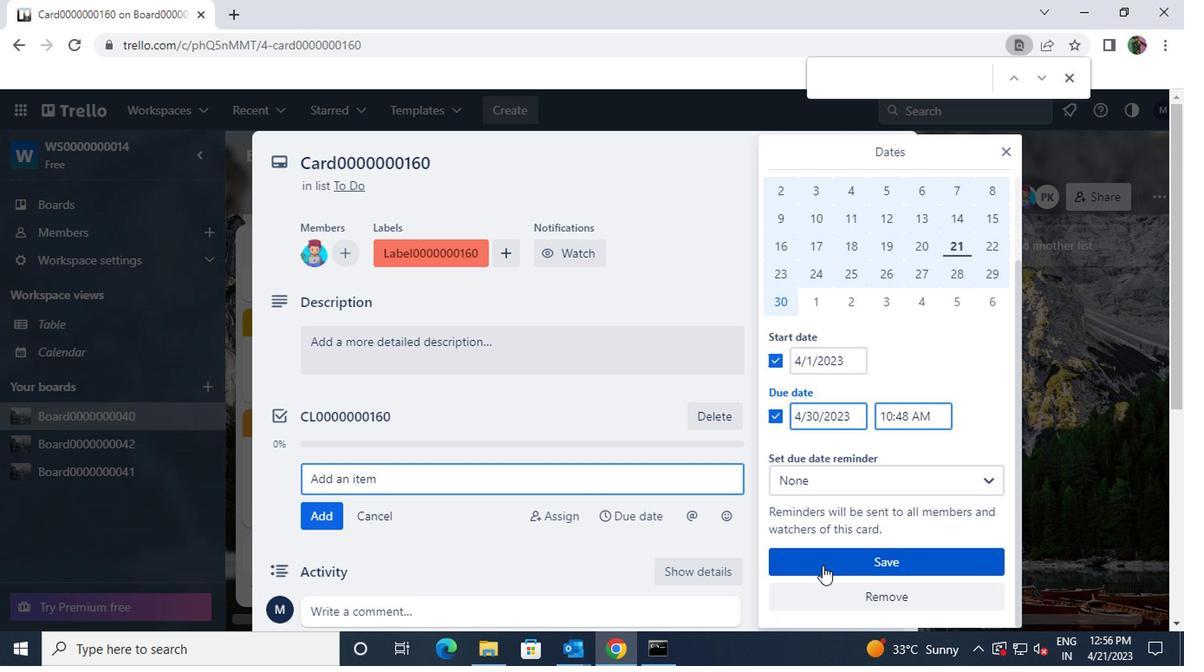 
Action: Mouse pressed left at (818, 563)
Screenshot: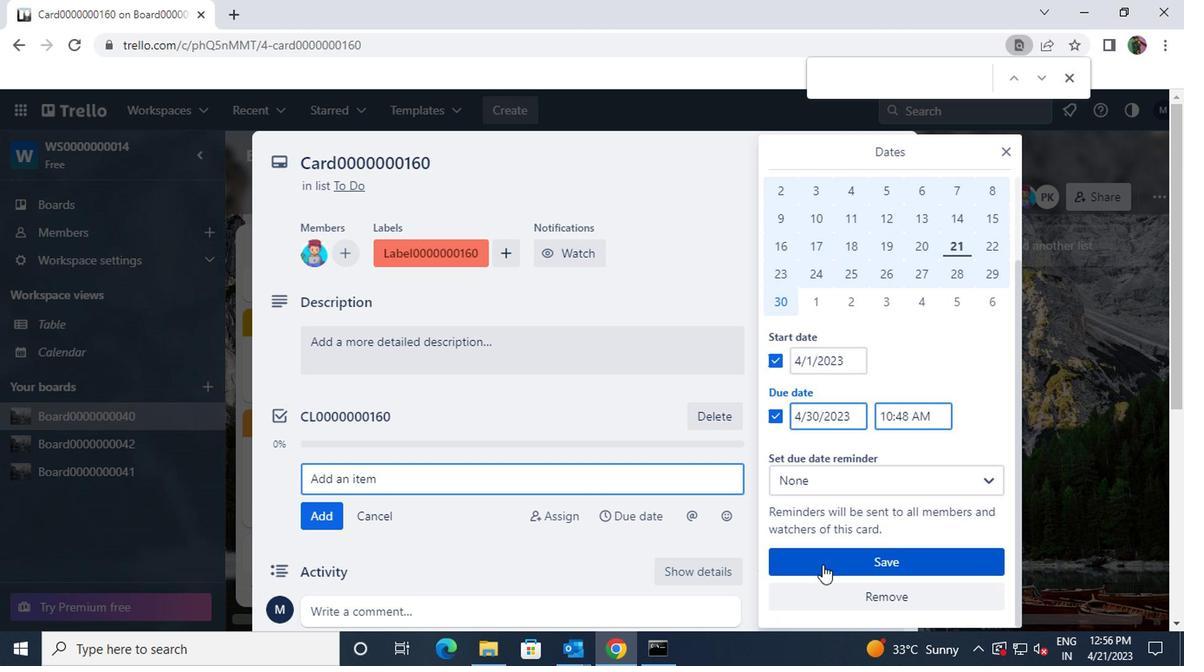 
